 Task: Find connections with filter location Villa Consuelo with filter topic #Bitcoinwith filter profile language English with filter current company Starbucks India with filter school Panimalar Engineering College with filter industry Wood Product Manufacturing with filter service category Public Speaking with filter keywords title Graphic Designer
Action: Mouse moved to (557, 74)
Screenshot: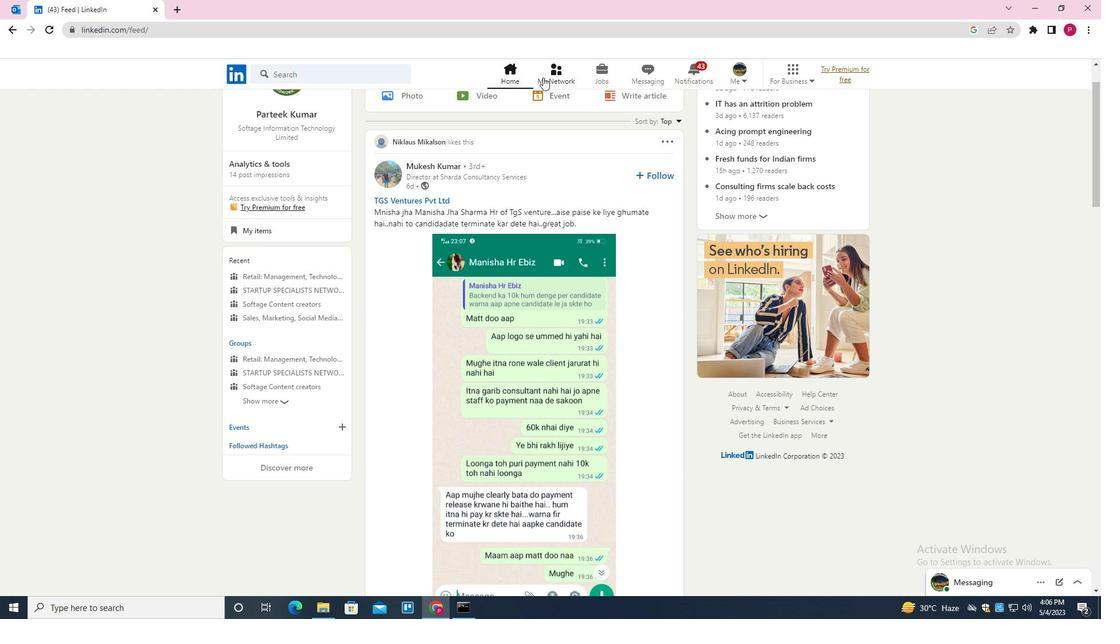 
Action: Mouse pressed left at (557, 74)
Screenshot: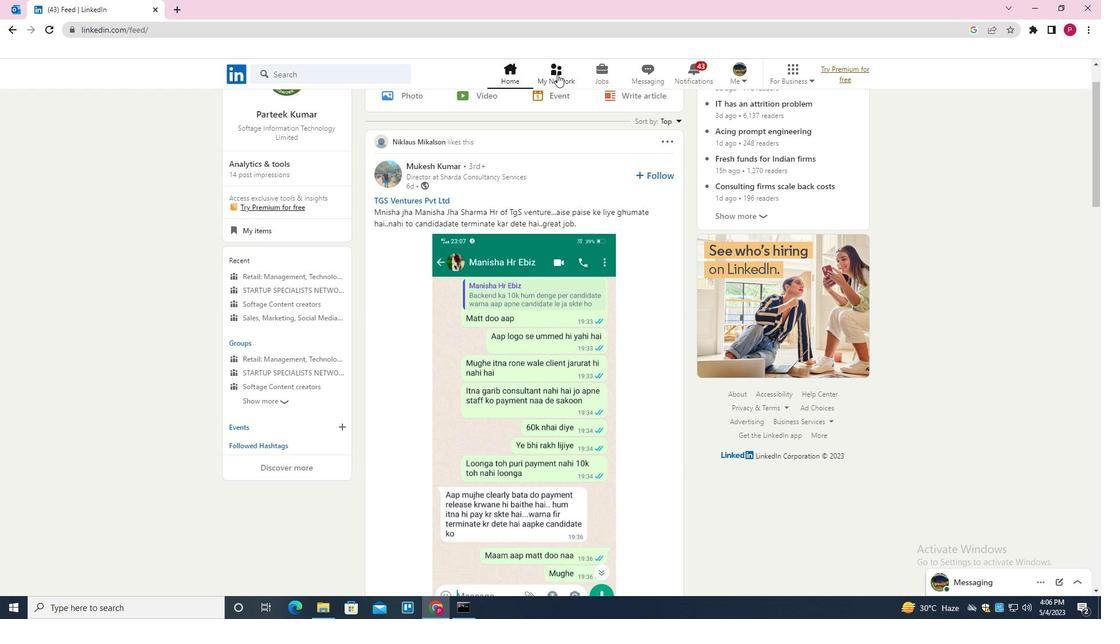 
Action: Mouse moved to (352, 141)
Screenshot: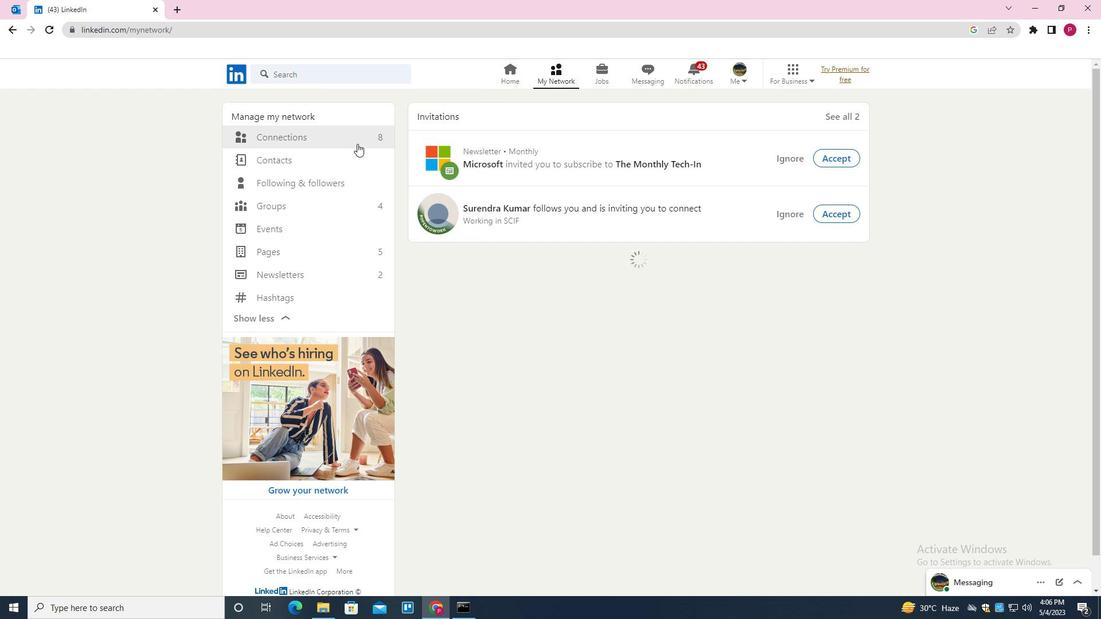 
Action: Mouse pressed left at (352, 141)
Screenshot: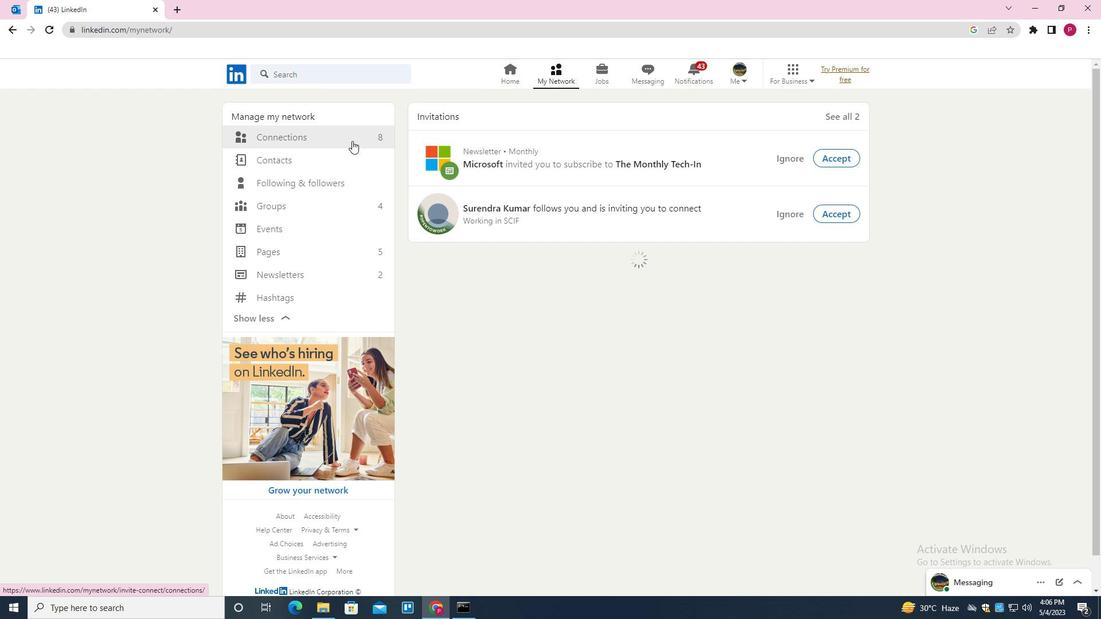 
Action: Mouse moved to (633, 135)
Screenshot: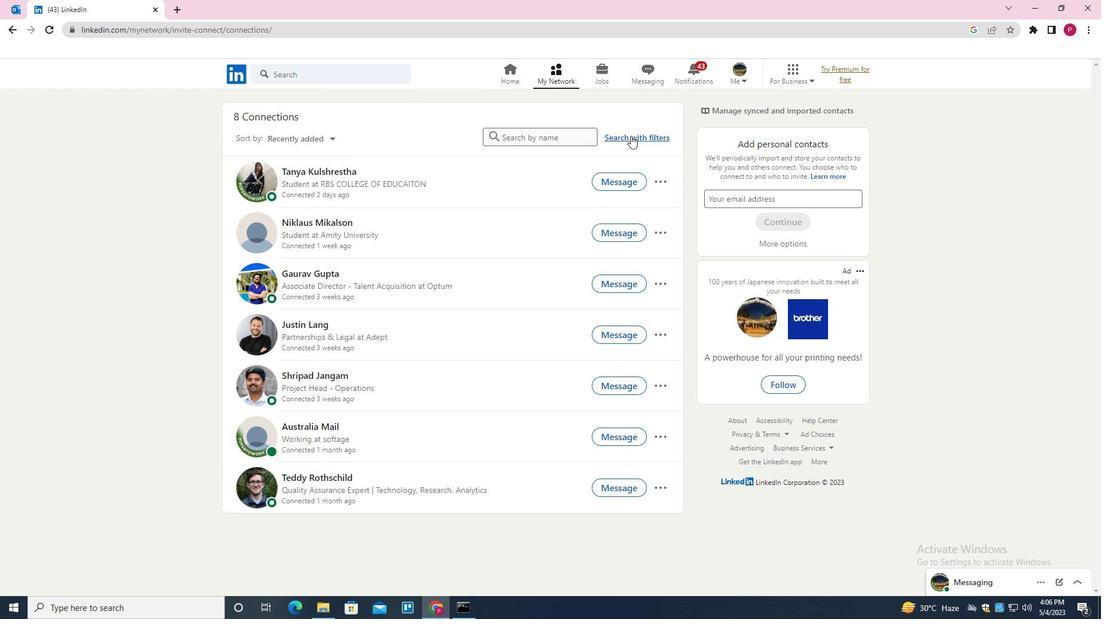 
Action: Mouse pressed left at (633, 135)
Screenshot: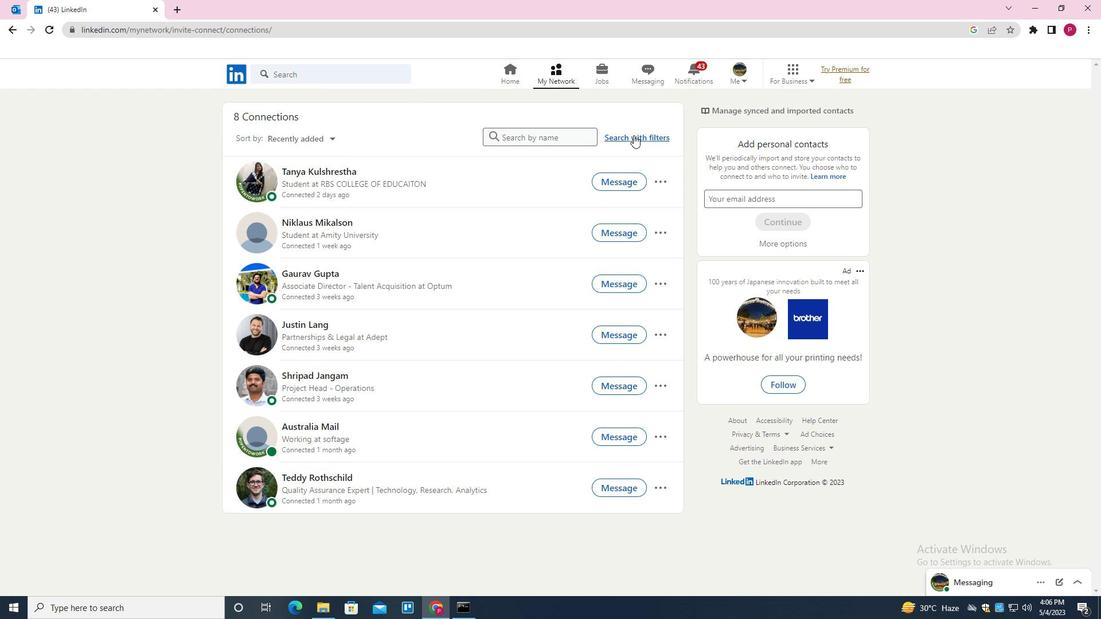 
Action: Mouse moved to (584, 106)
Screenshot: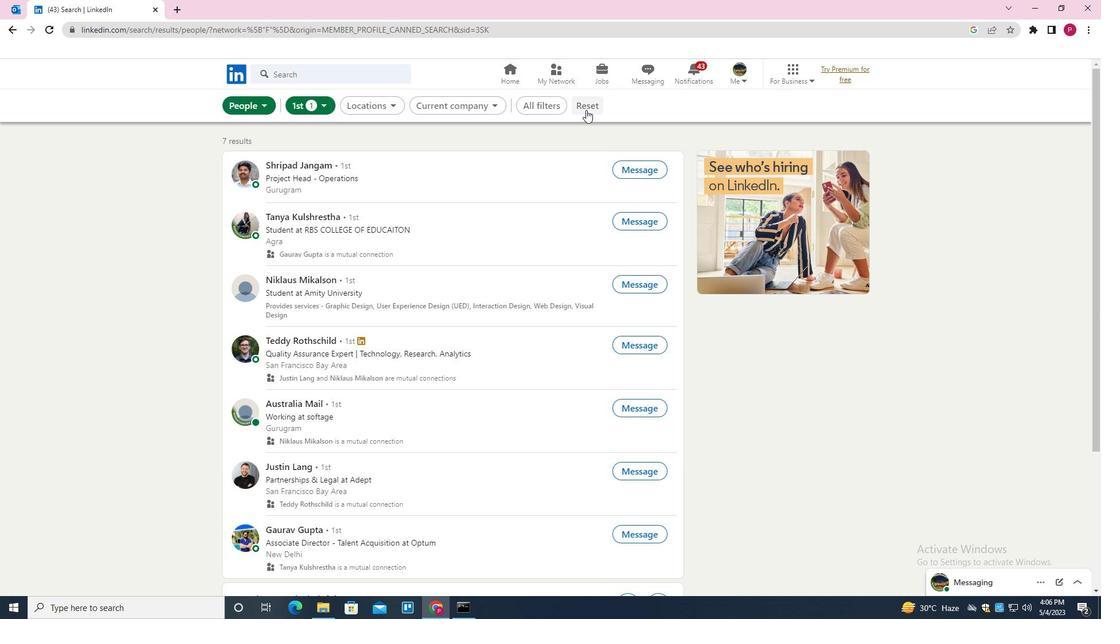 
Action: Mouse pressed left at (584, 106)
Screenshot: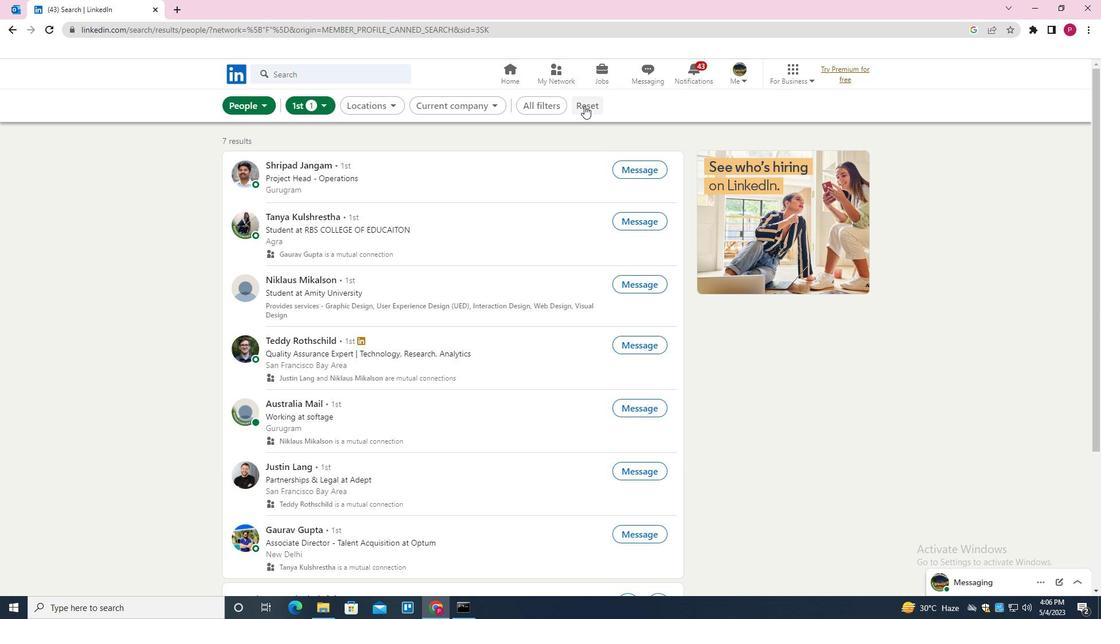
Action: Mouse moved to (576, 106)
Screenshot: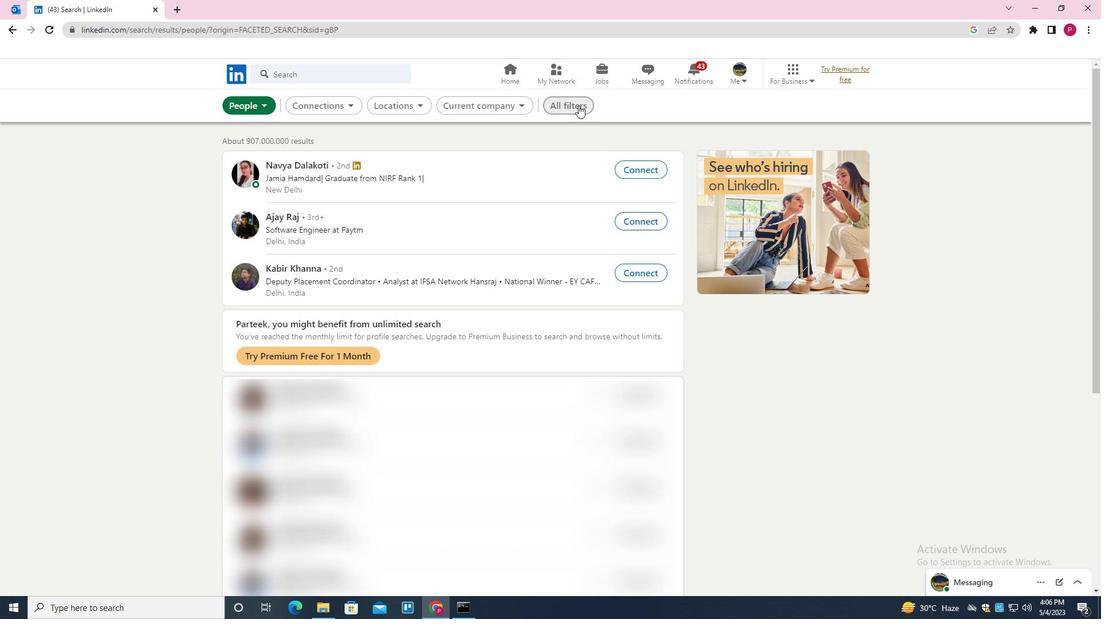 
Action: Mouse pressed left at (576, 106)
Screenshot: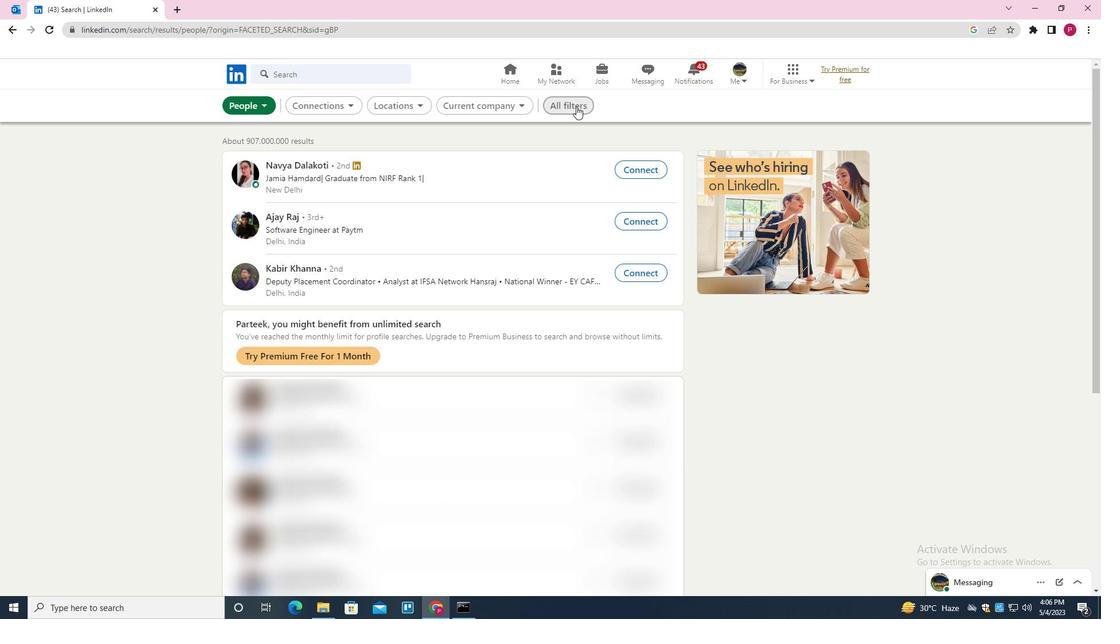 
Action: Mouse moved to (926, 223)
Screenshot: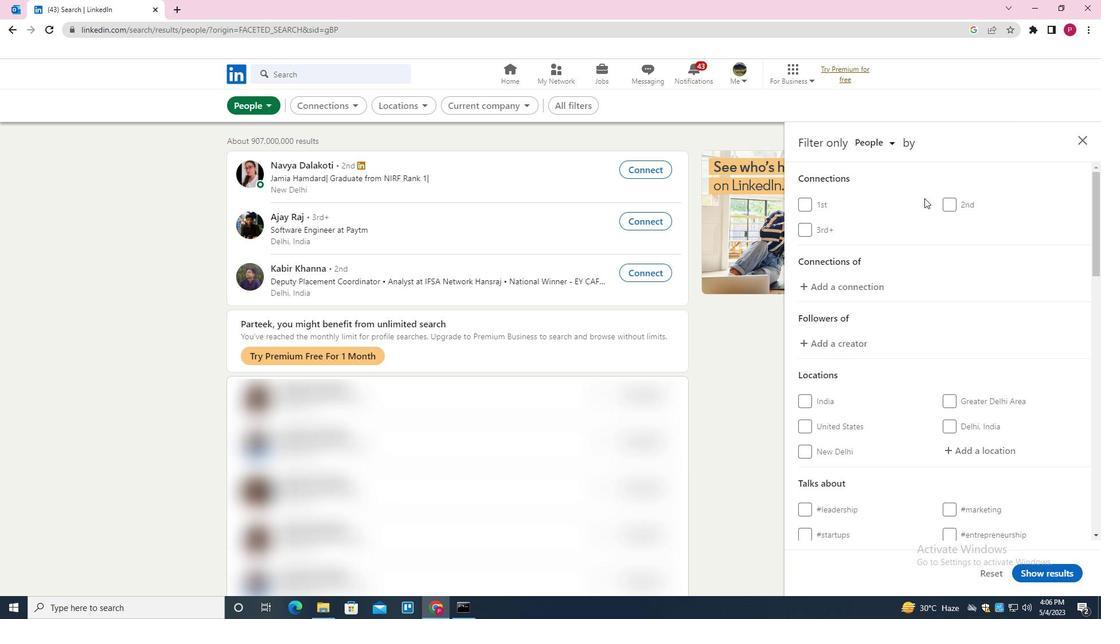 
Action: Mouse scrolled (926, 223) with delta (0, 0)
Screenshot: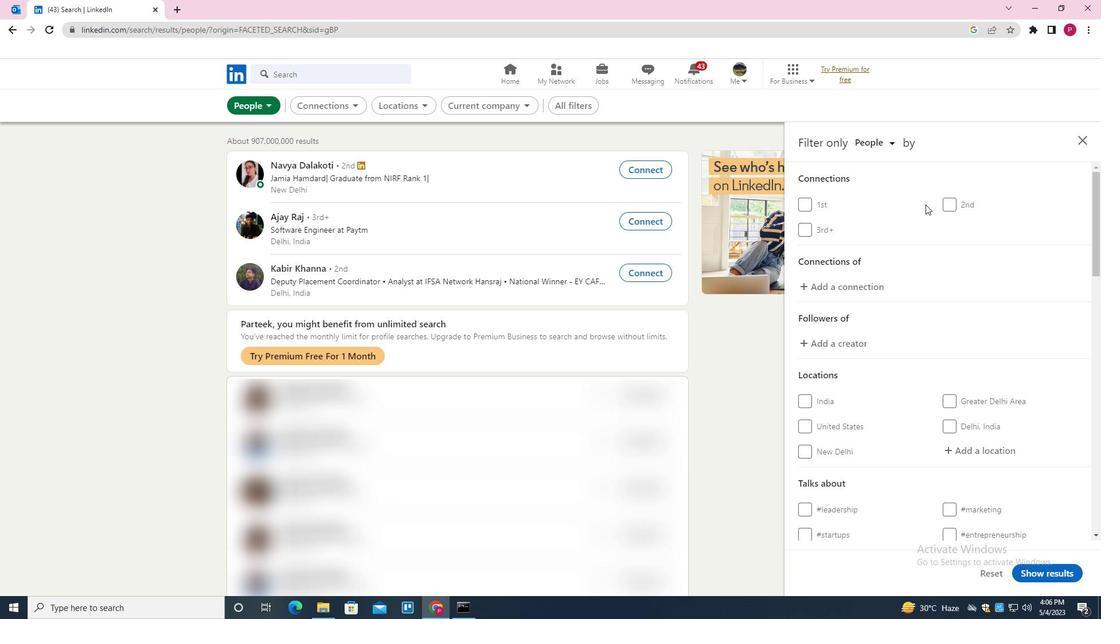 
Action: Mouse moved to (927, 243)
Screenshot: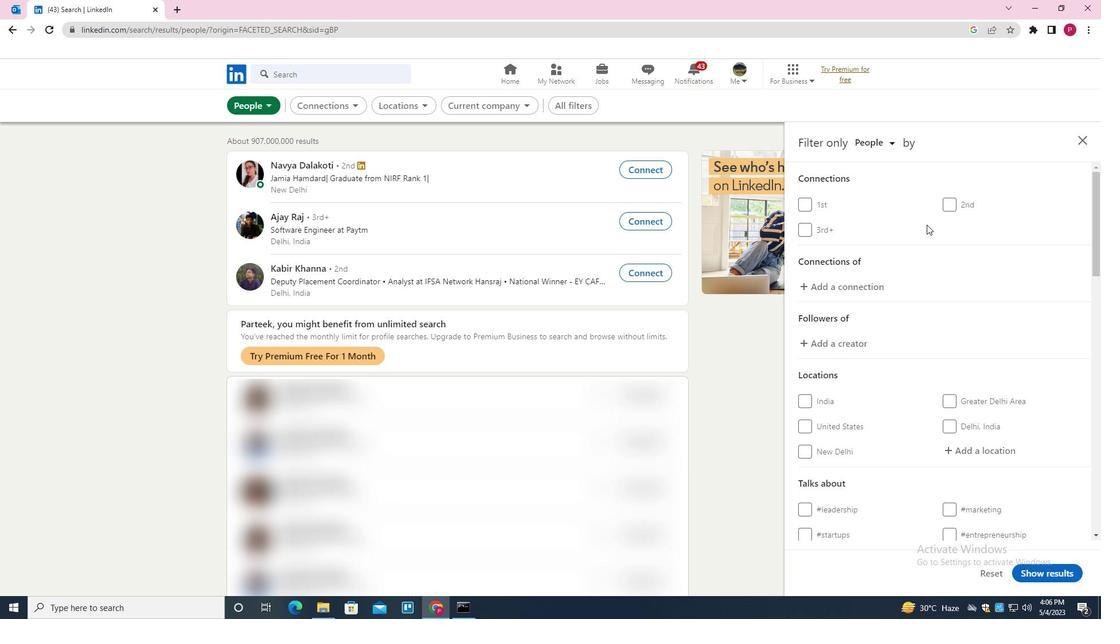 
Action: Mouse scrolled (927, 242) with delta (0, 0)
Screenshot: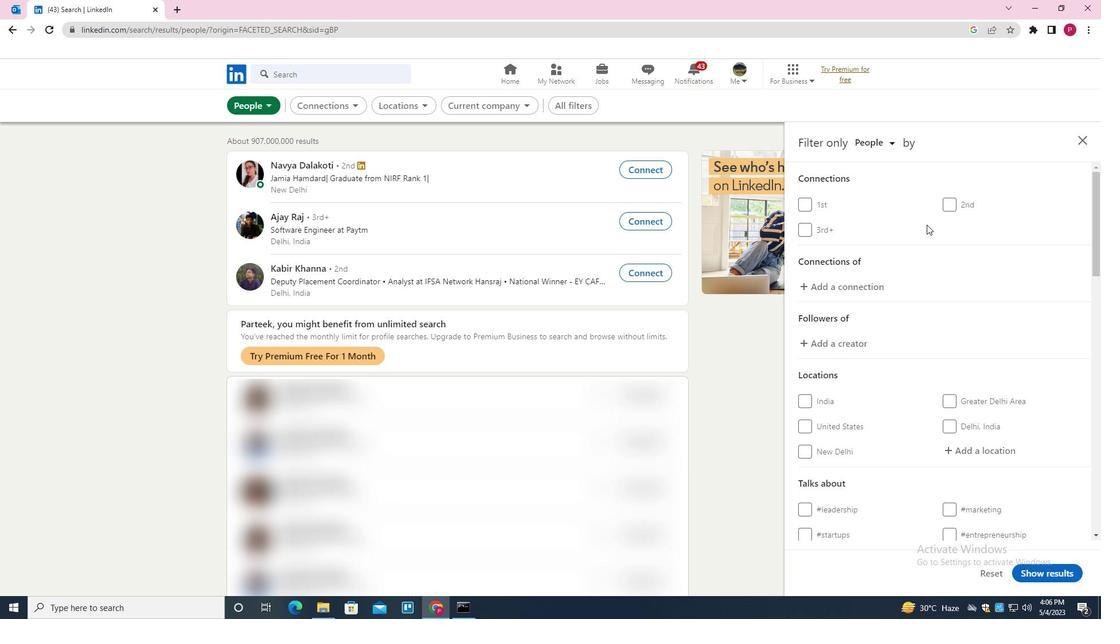 
Action: Mouse moved to (915, 287)
Screenshot: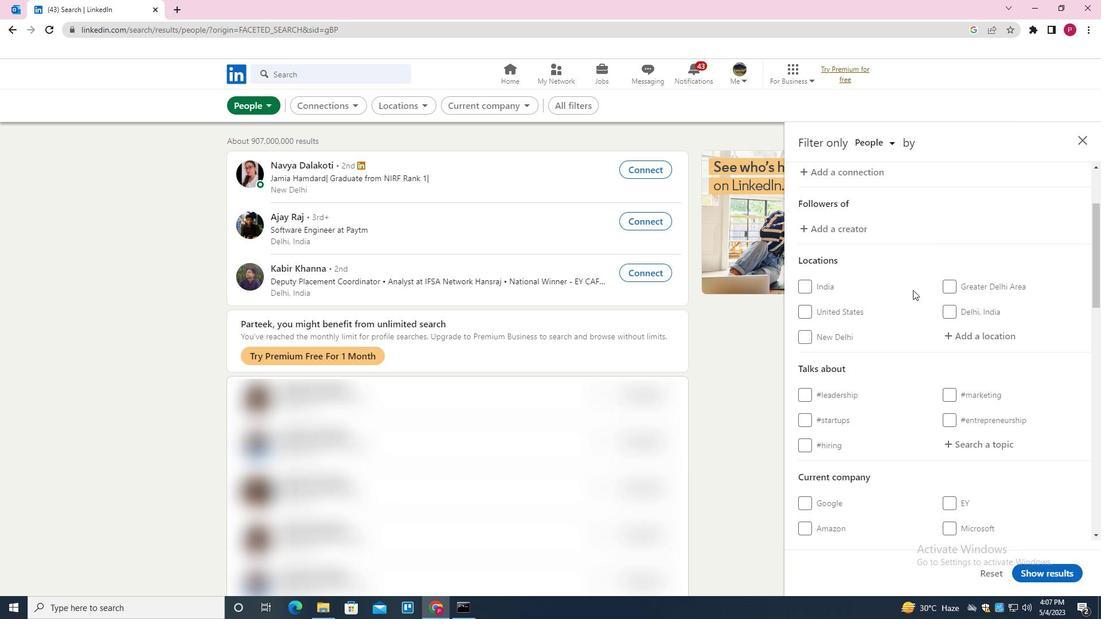 
Action: Mouse scrolled (915, 286) with delta (0, 0)
Screenshot: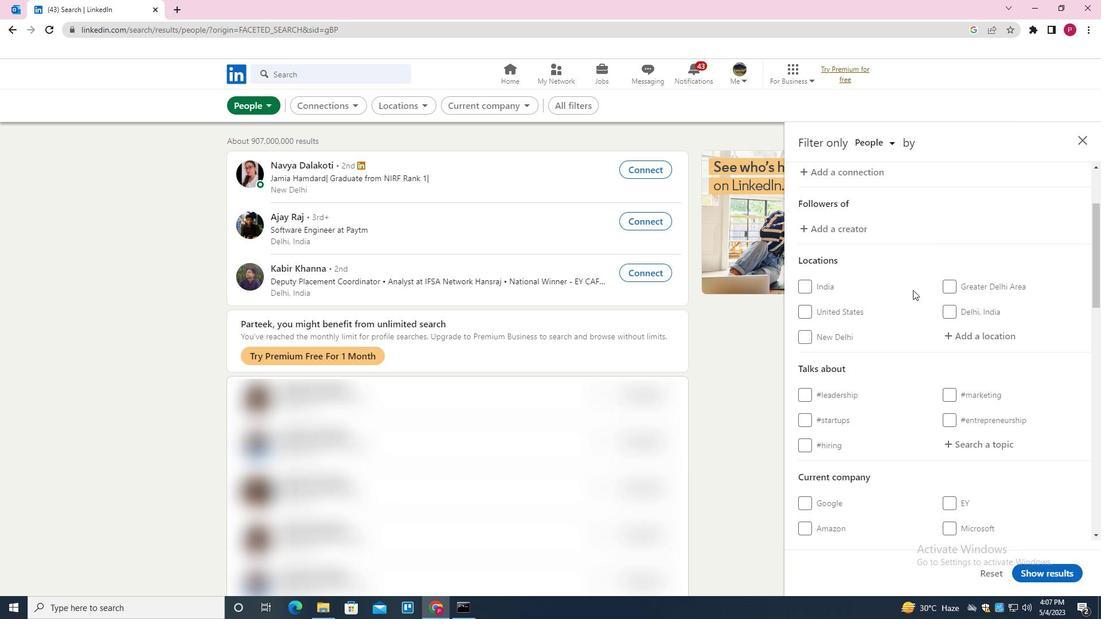 
Action: Mouse moved to (927, 290)
Screenshot: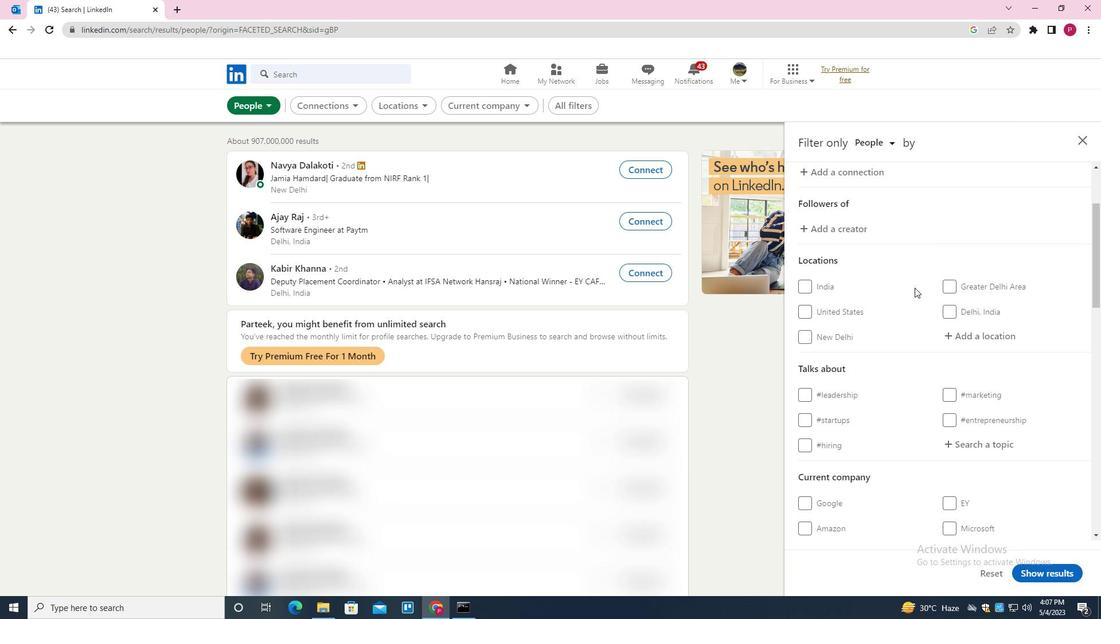 
Action: Mouse scrolled (927, 289) with delta (0, 0)
Screenshot: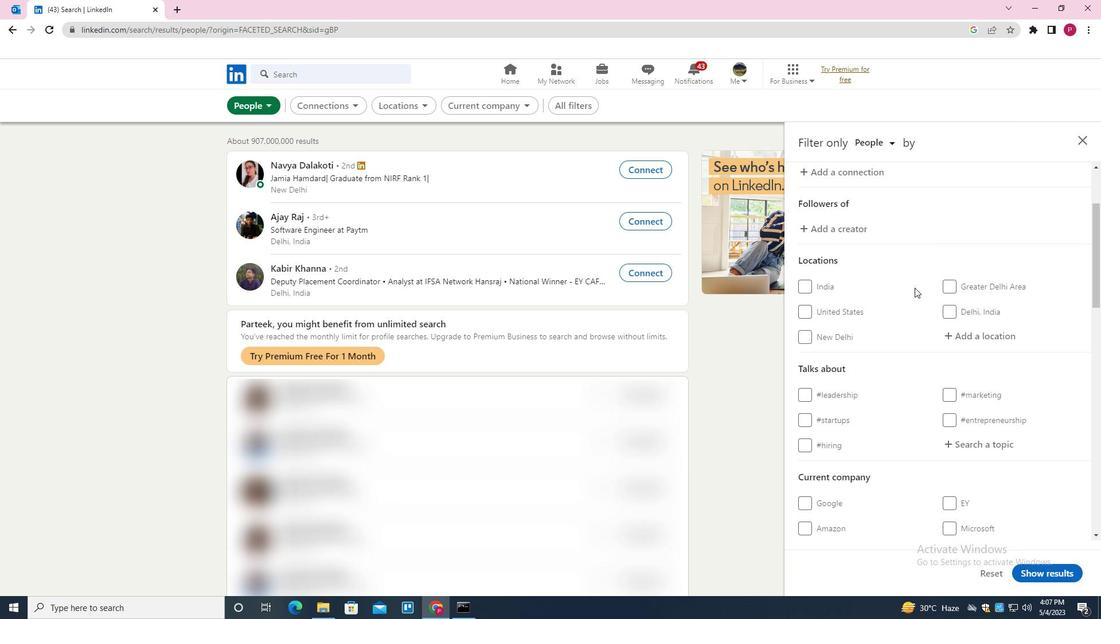 
Action: Mouse moved to (985, 221)
Screenshot: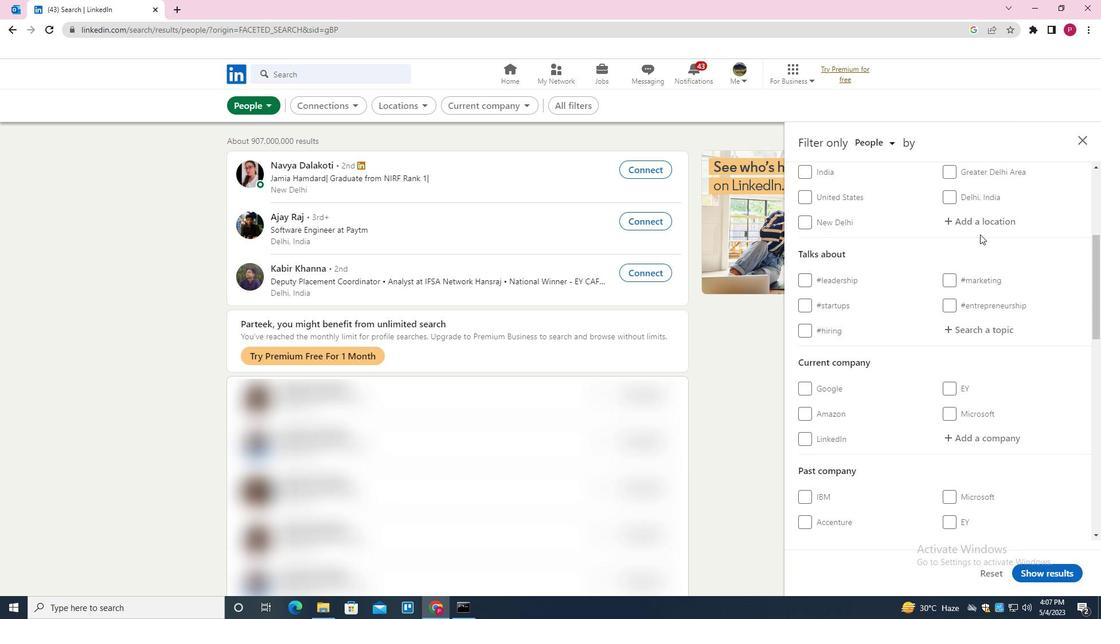 
Action: Mouse pressed left at (985, 221)
Screenshot: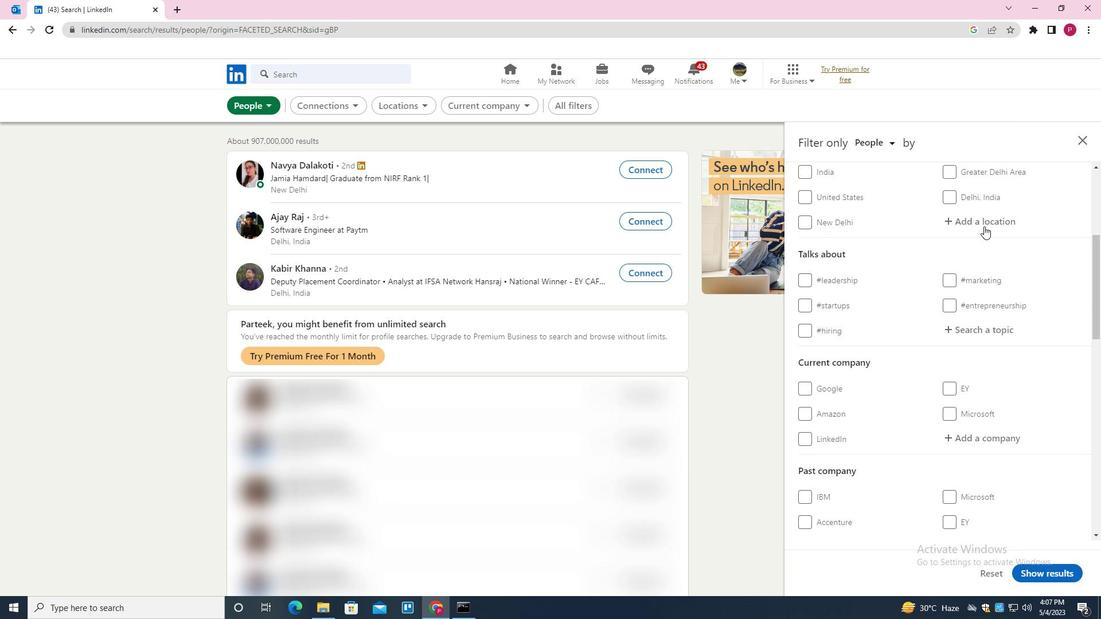 
Action: Key pressed <Key.shift><Key.shift><Key.shift><Key.shift>VILLA<Key.space><Key.shift>CONSUELO
Screenshot: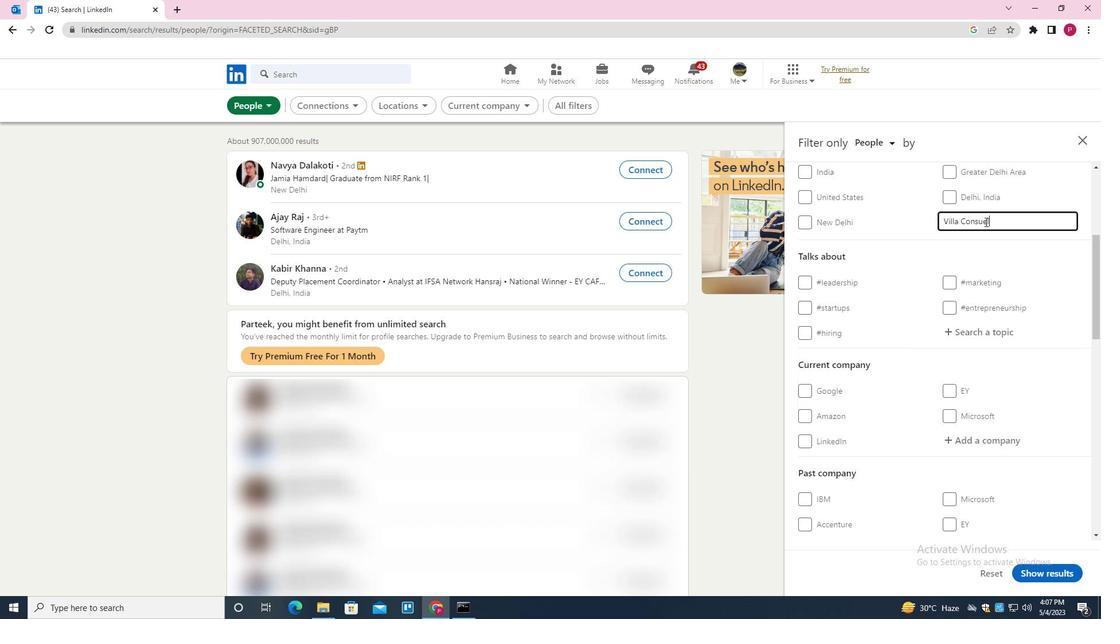 
Action: Mouse moved to (956, 243)
Screenshot: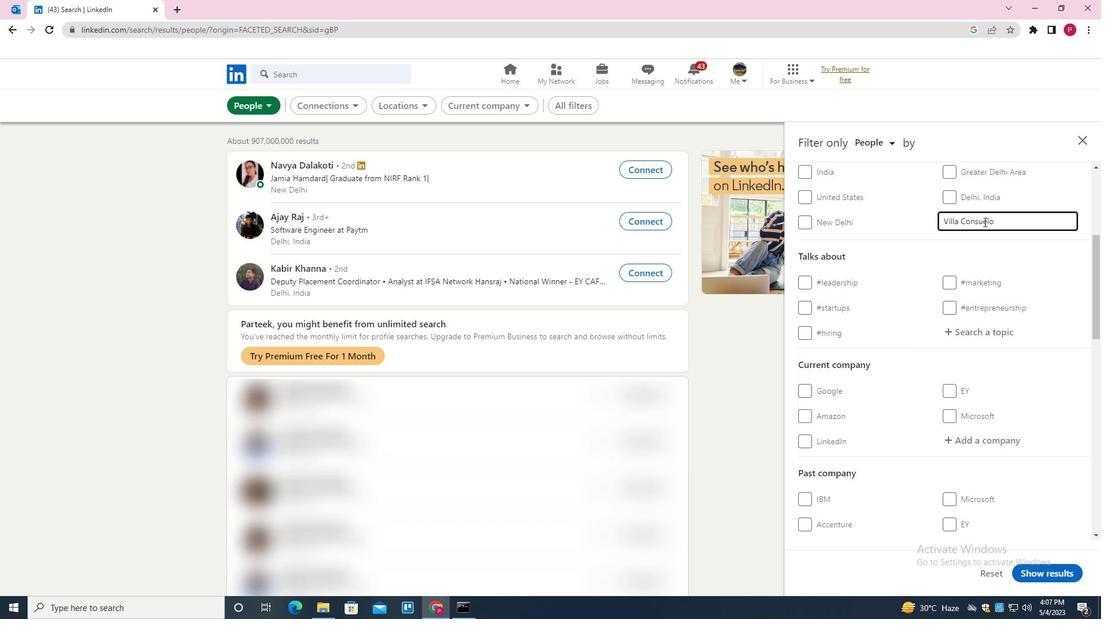 
Action: Mouse scrolled (956, 243) with delta (0, 0)
Screenshot: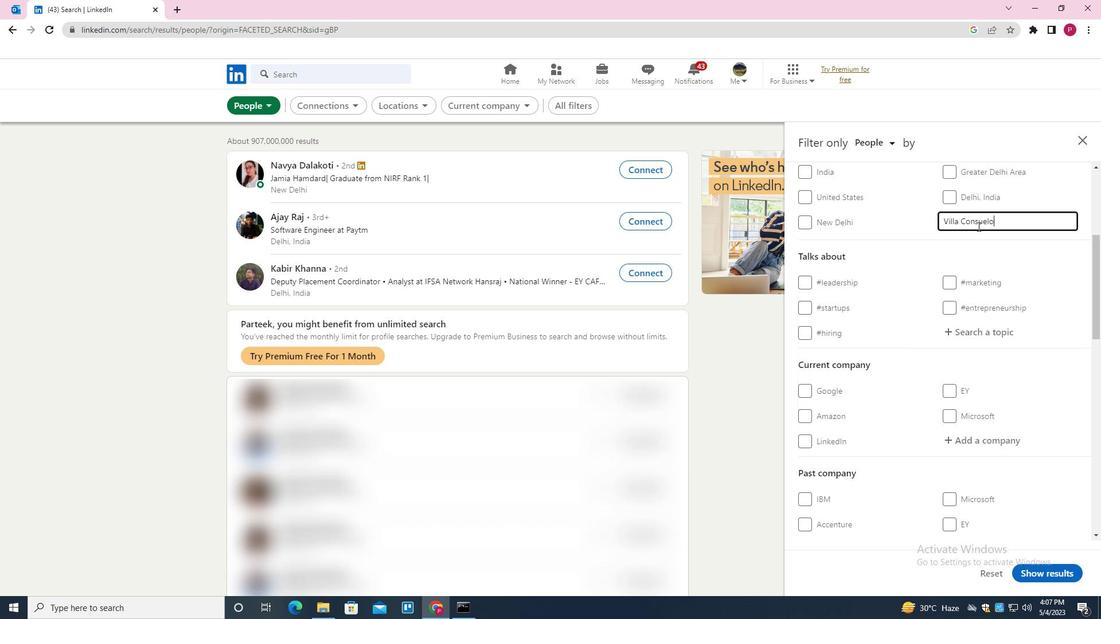 
Action: Mouse moved to (958, 272)
Screenshot: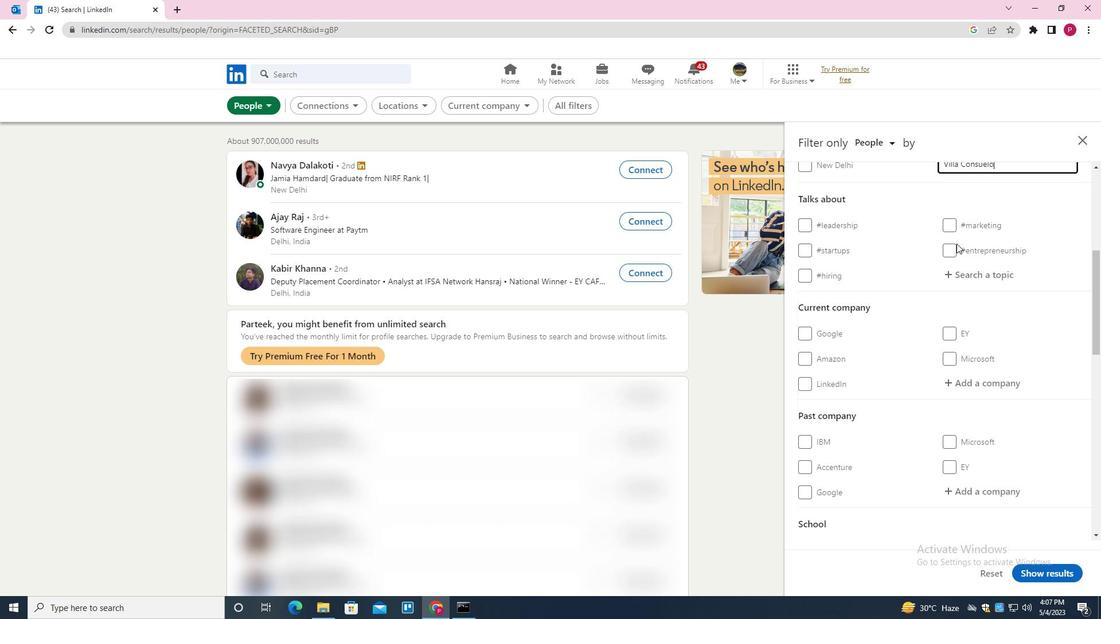 
Action: Mouse pressed left at (958, 272)
Screenshot: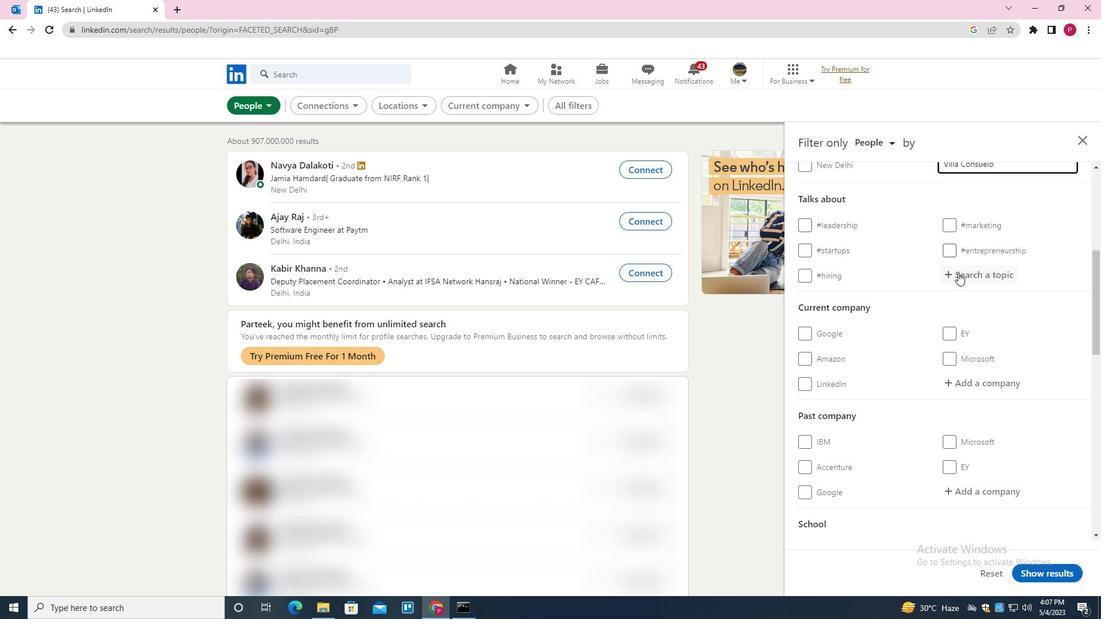 
Action: Mouse moved to (922, 299)
Screenshot: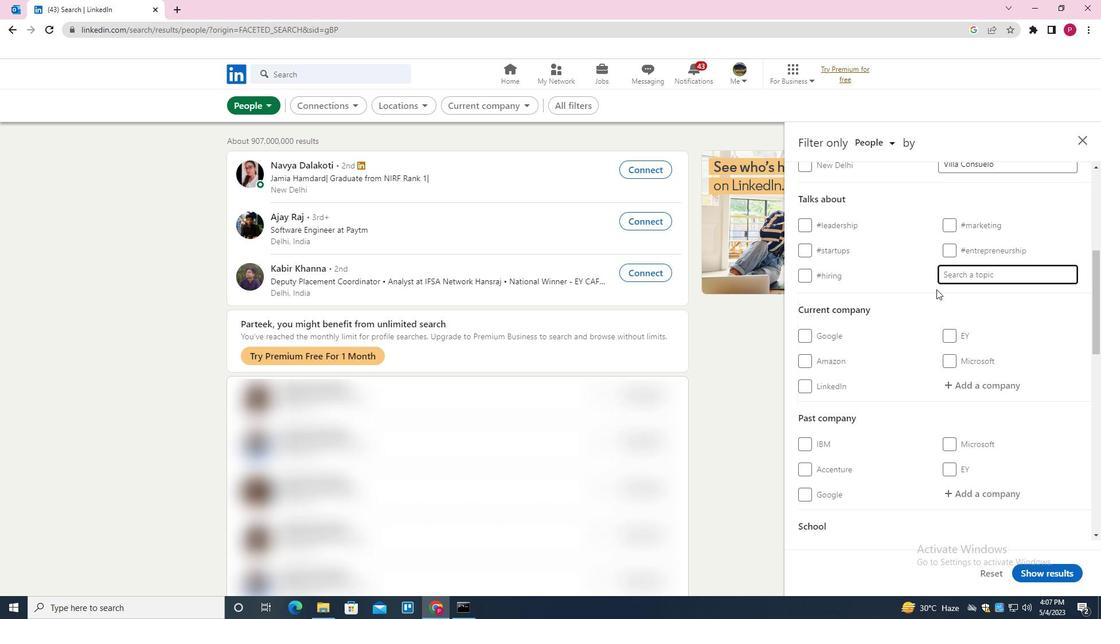 
Action: Mouse scrolled (922, 298) with delta (0, 0)
Screenshot: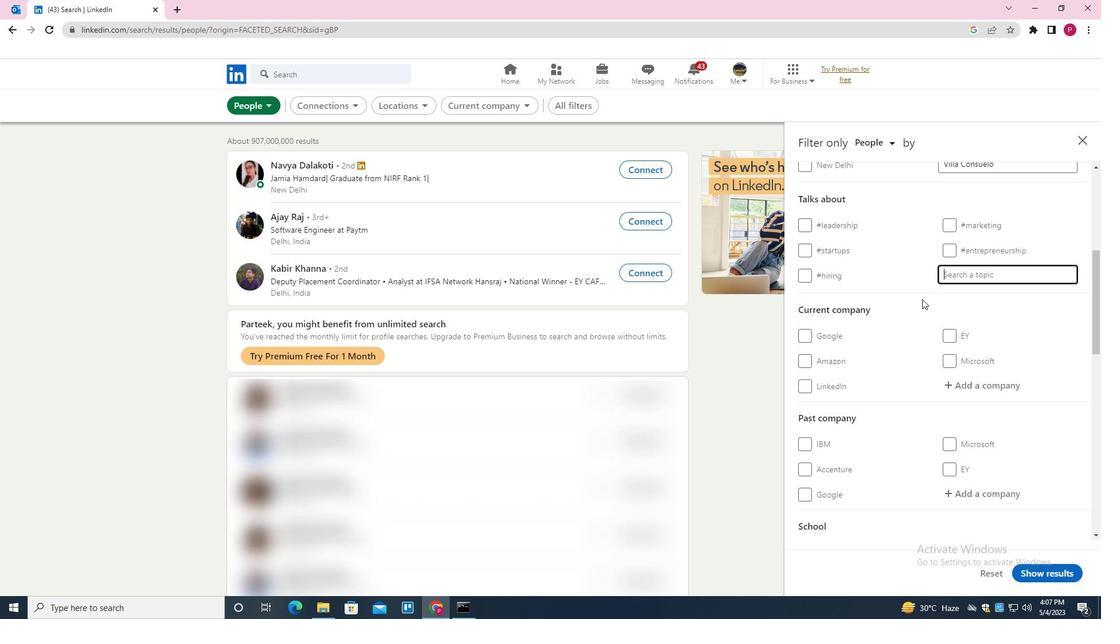
Action: Key pressed <Key.shift>BITCOIN<Key.down><Key.enter>
Screenshot: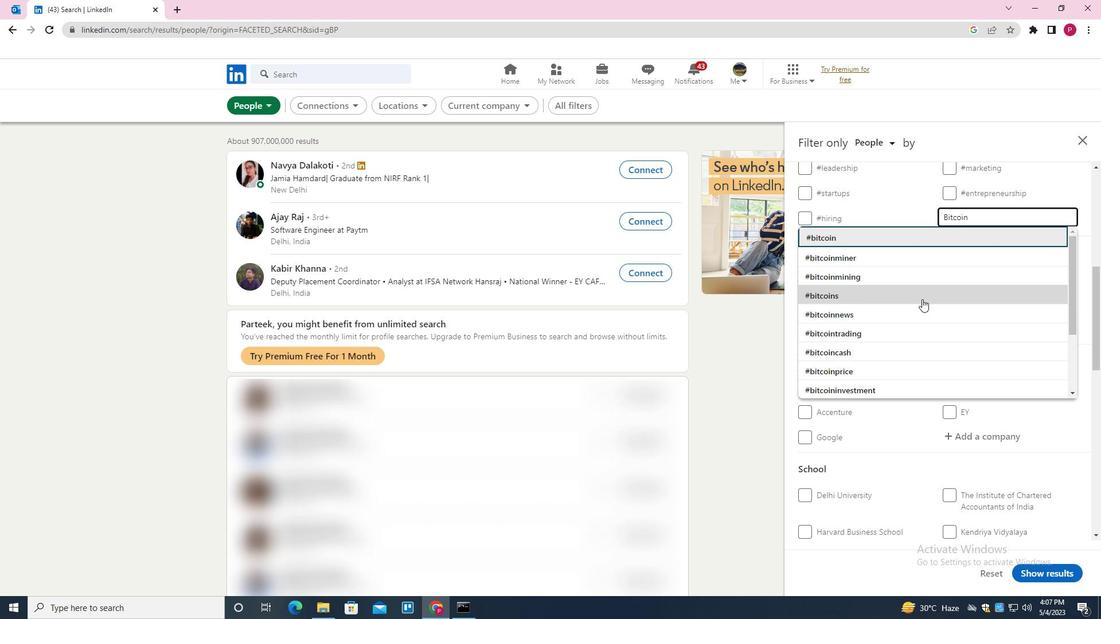 
Action: Mouse moved to (921, 297)
Screenshot: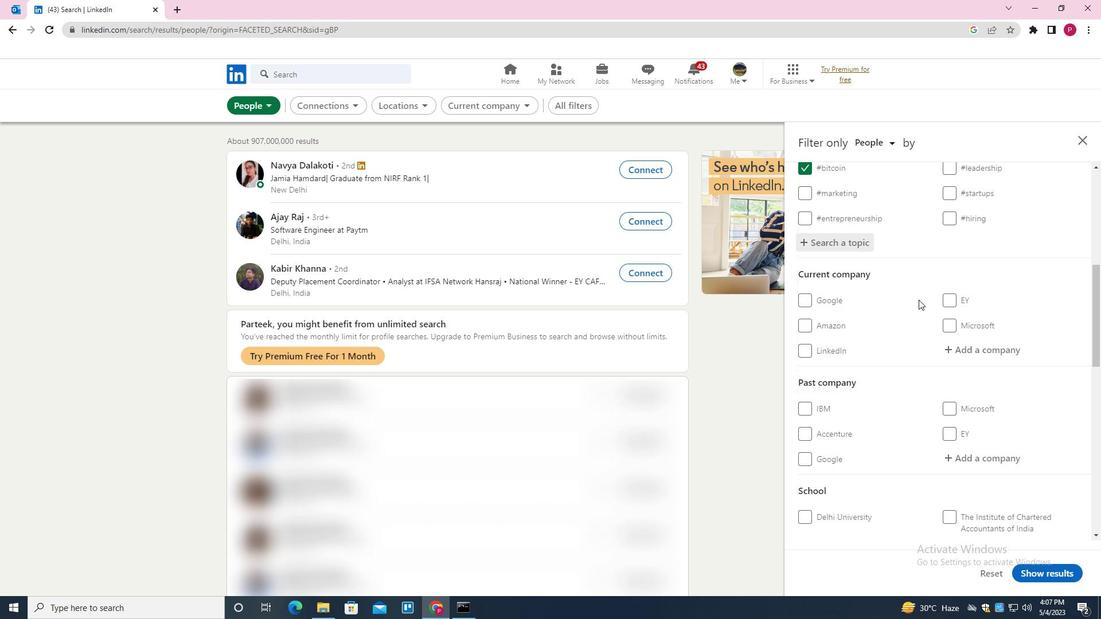 
Action: Mouse scrolled (921, 297) with delta (0, 0)
Screenshot: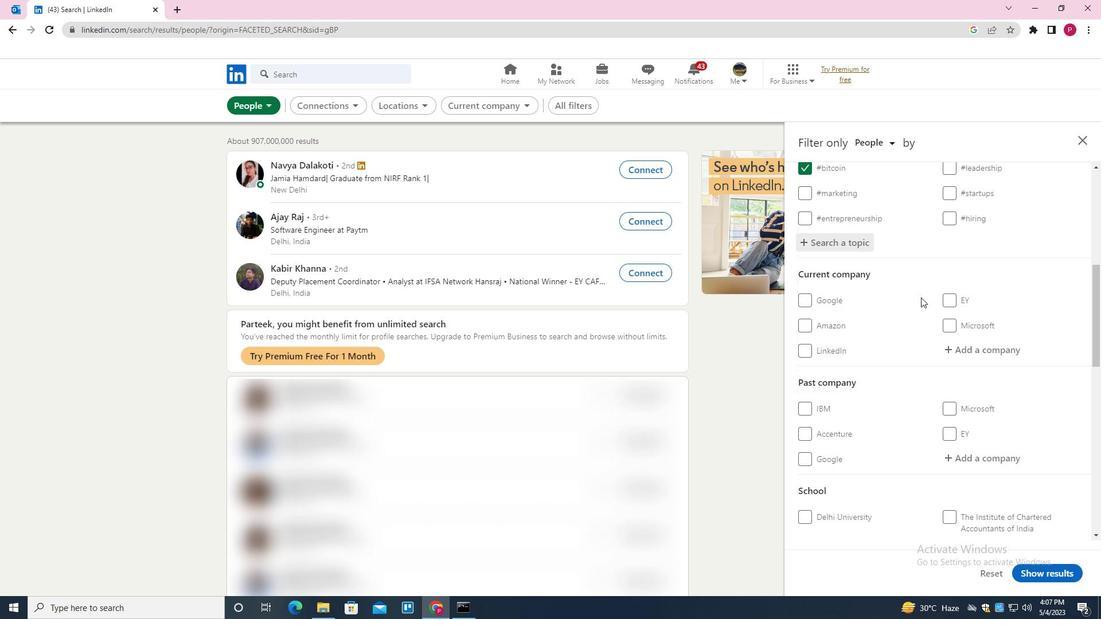 
Action: Mouse scrolled (921, 297) with delta (0, 0)
Screenshot: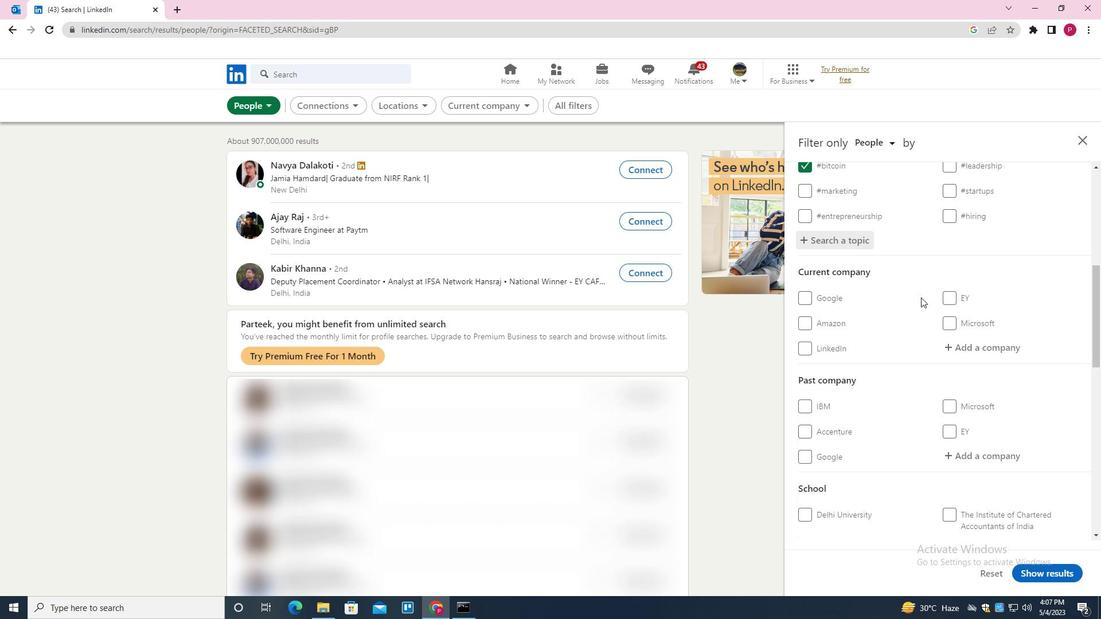 
Action: Mouse scrolled (921, 297) with delta (0, 0)
Screenshot: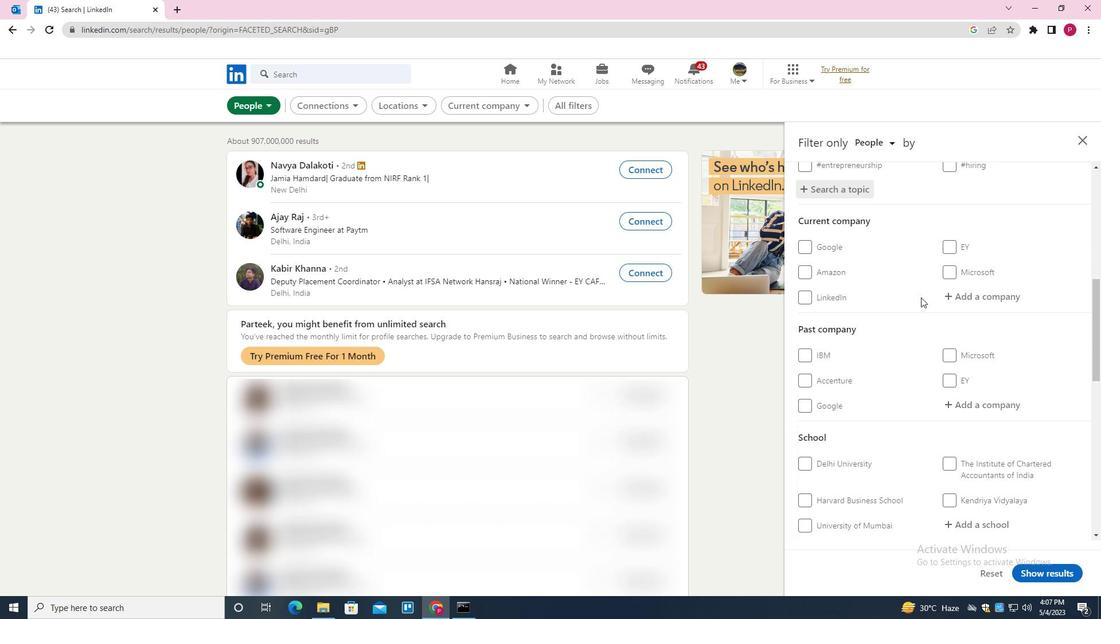 
Action: Mouse scrolled (921, 297) with delta (0, 0)
Screenshot: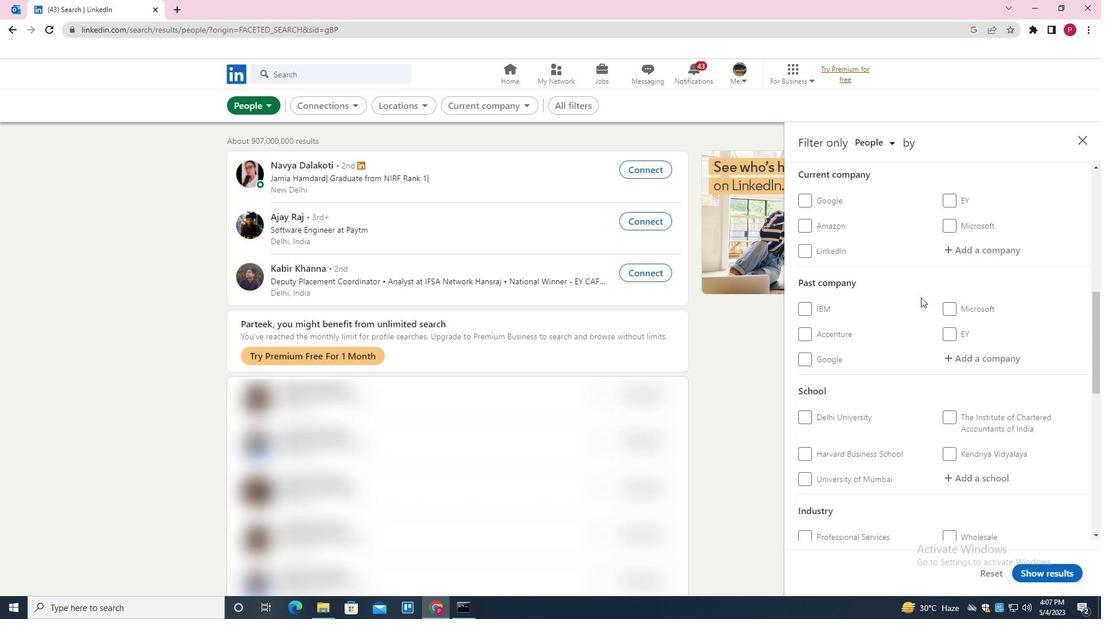 
Action: Mouse moved to (1035, 468)
Screenshot: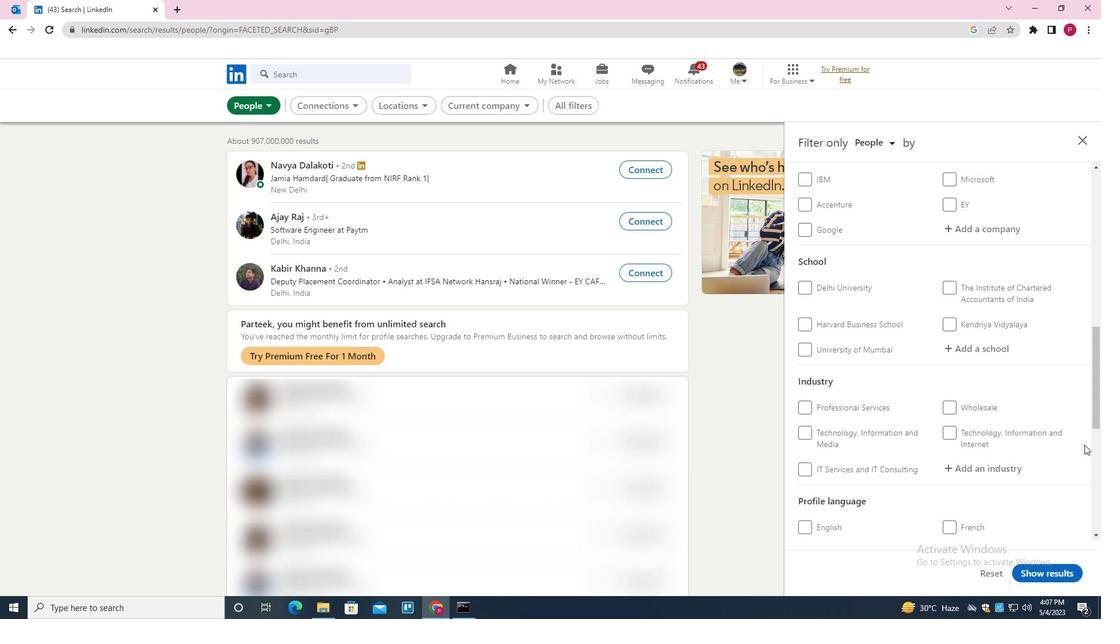
Action: Mouse scrolled (1035, 467) with delta (0, 0)
Screenshot: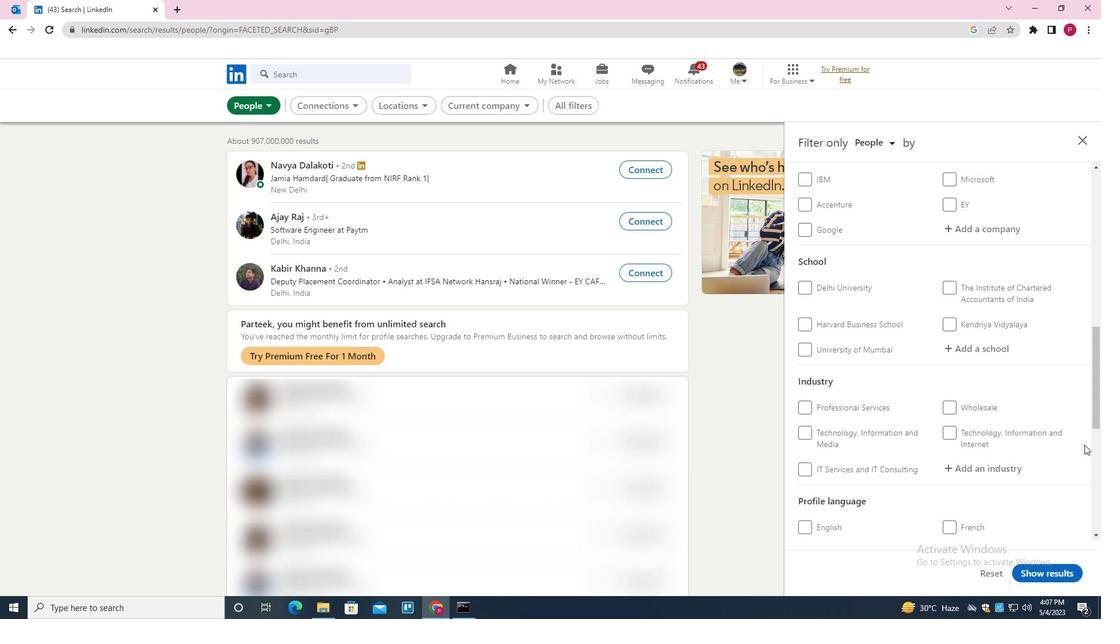 
Action: Mouse moved to (987, 470)
Screenshot: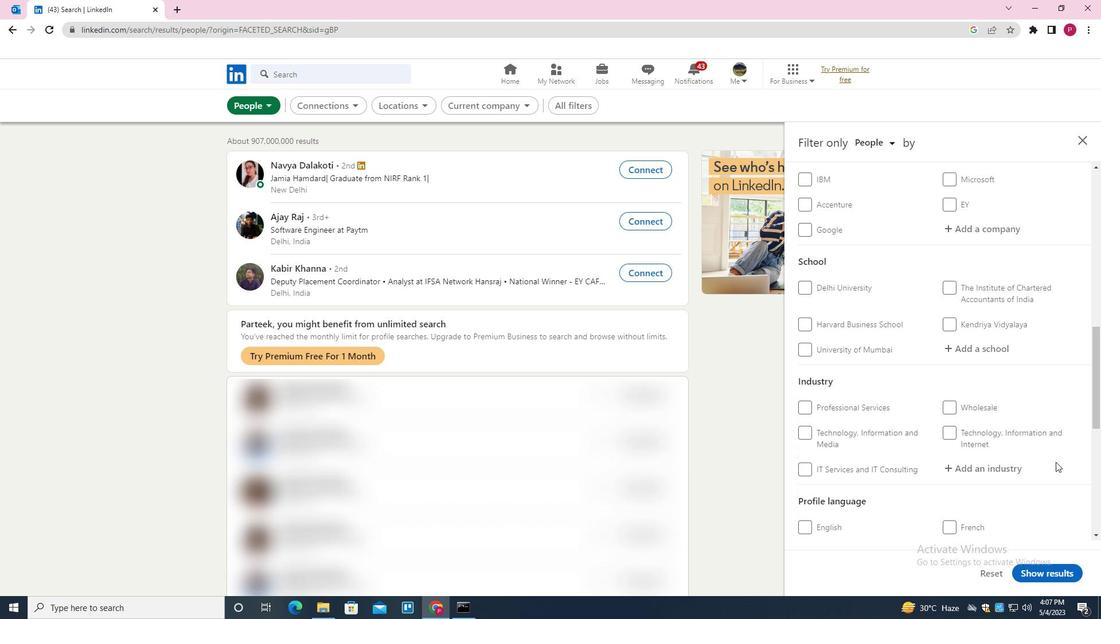 
Action: Mouse scrolled (987, 470) with delta (0, 0)
Screenshot: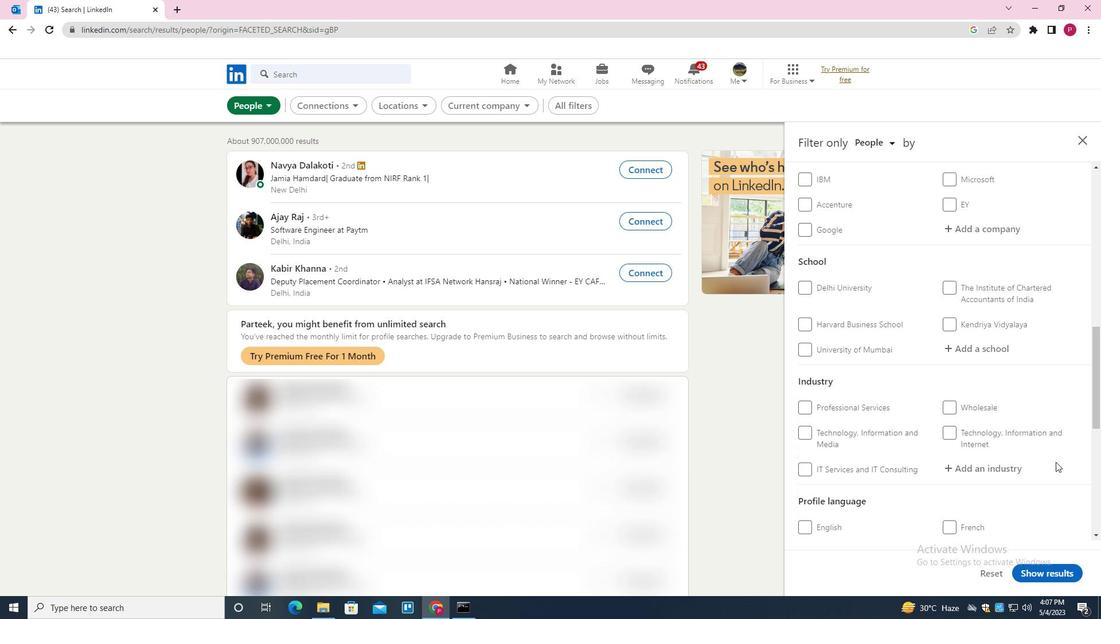 
Action: Mouse moved to (980, 469)
Screenshot: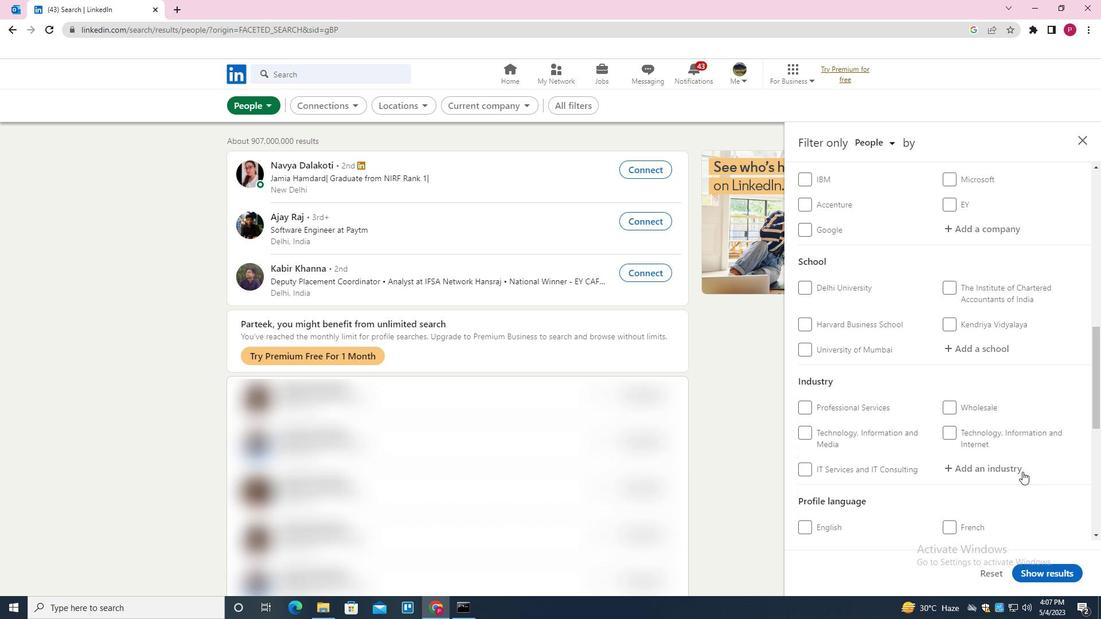 
Action: Mouse scrolled (980, 469) with delta (0, 0)
Screenshot: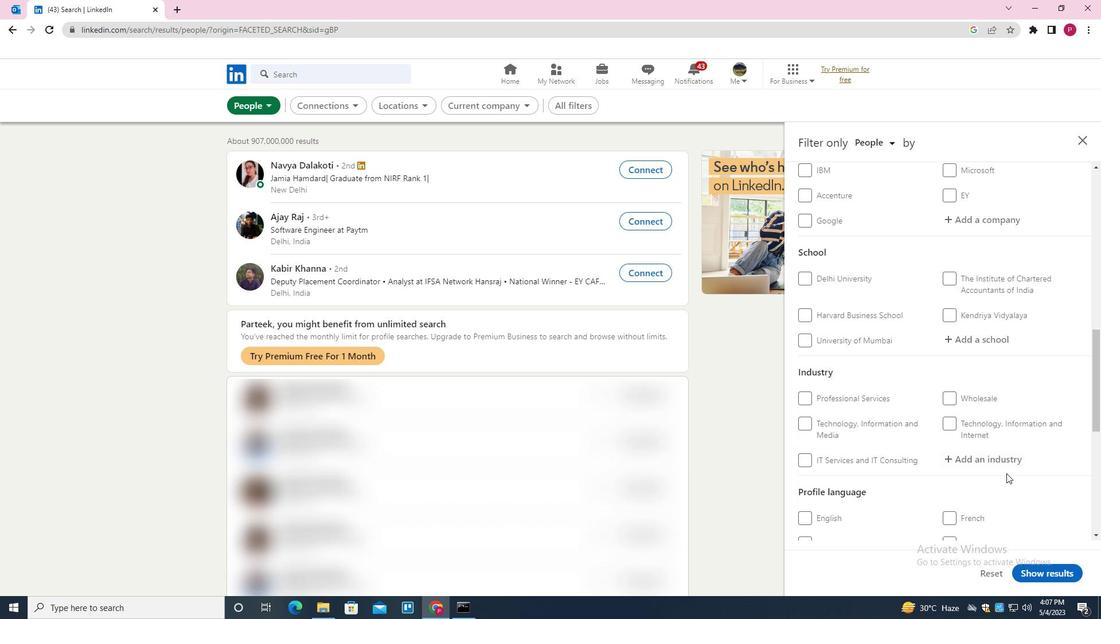 
Action: Mouse moved to (984, 466)
Screenshot: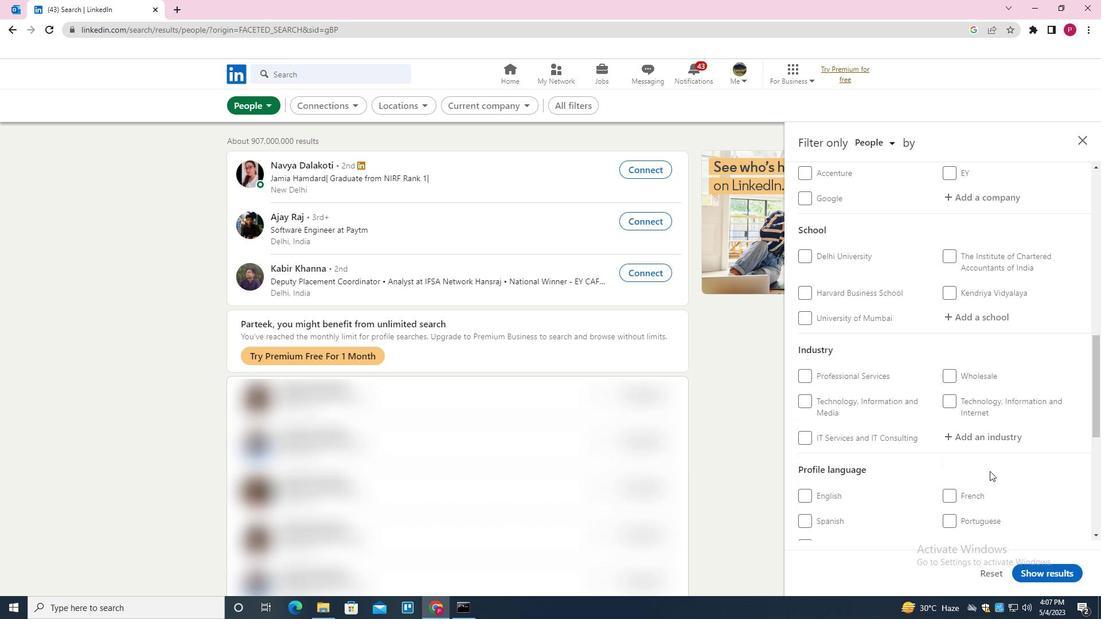 
Action: Mouse scrolled (984, 466) with delta (0, 0)
Screenshot: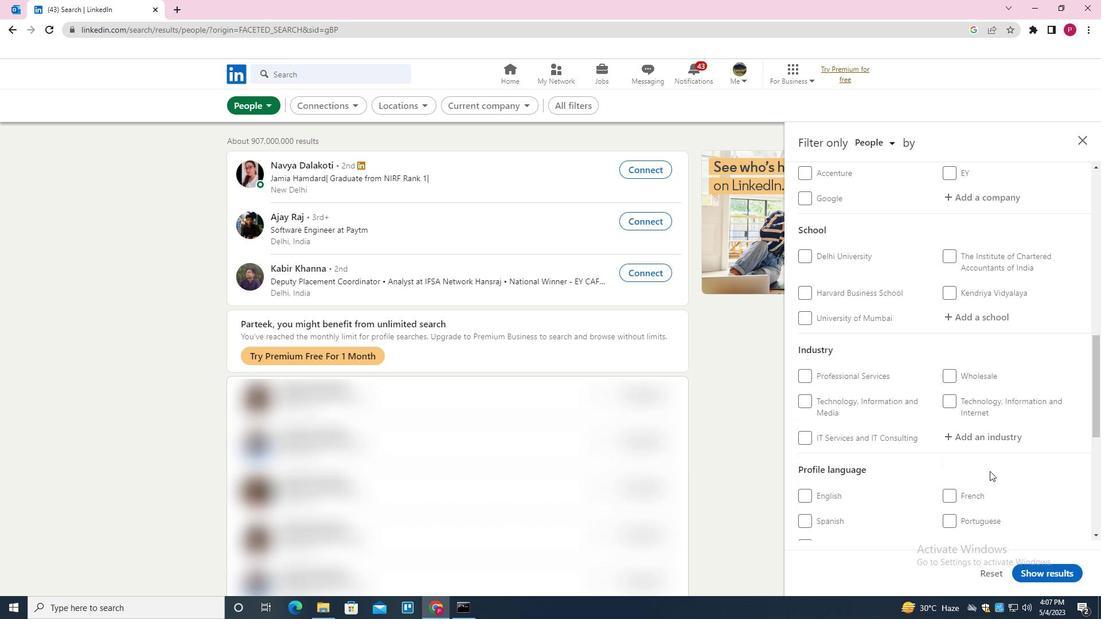 
Action: Mouse moved to (833, 298)
Screenshot: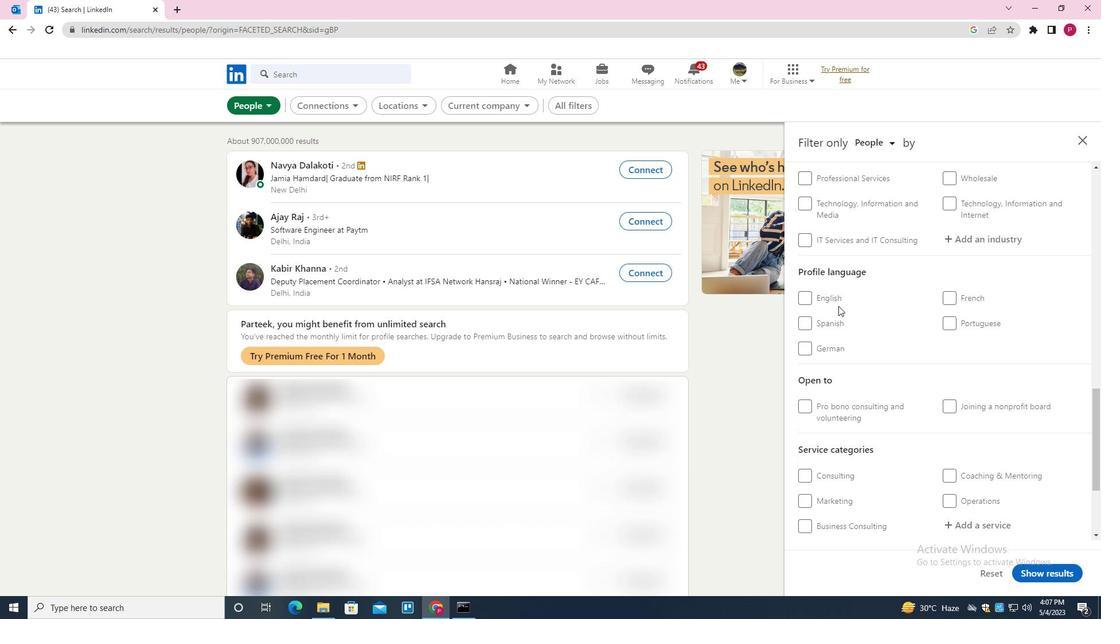 
Action: Mouse pressed left at (833, 298)
Screenshot: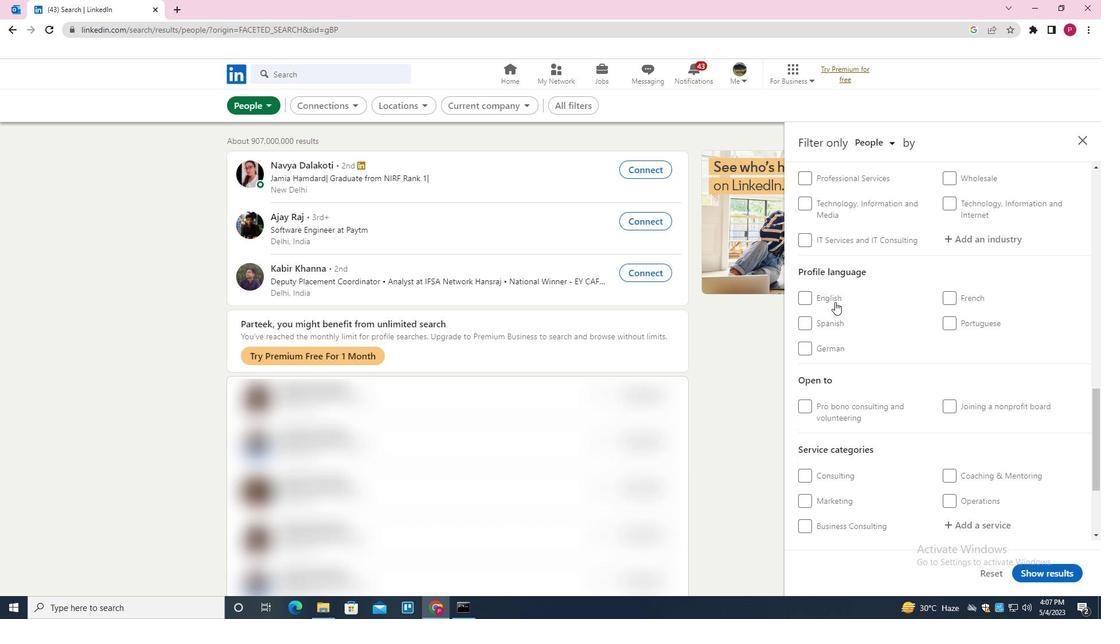 
Action: Mouse moved to (914, 335)
Screenshot: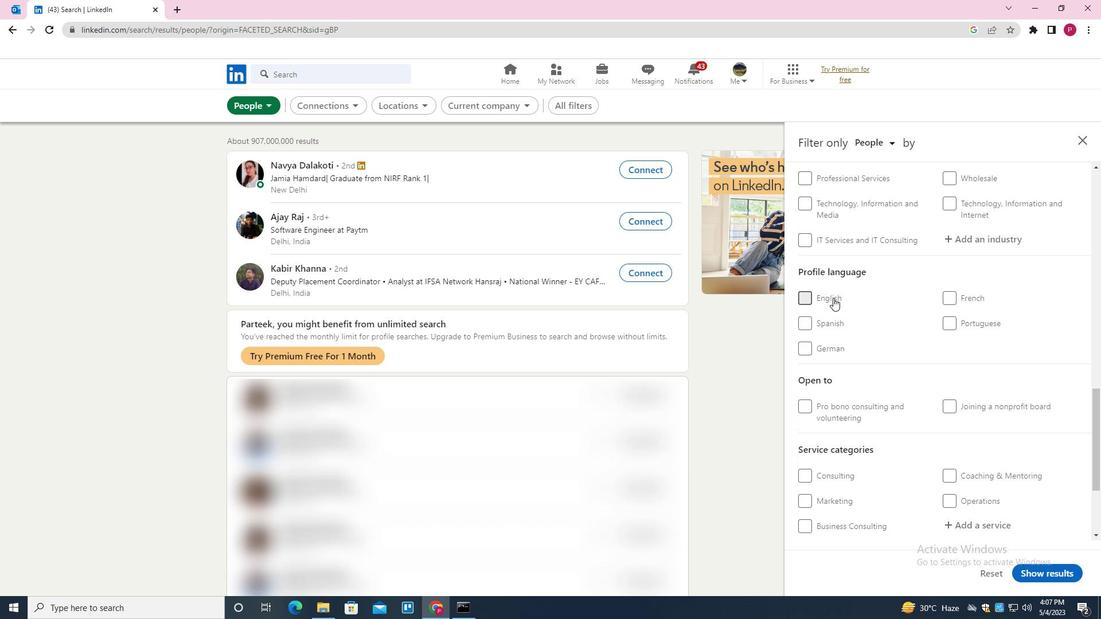 
Action: Mouse scrolled (914, 336) with delta (0, 0)
Screenshot: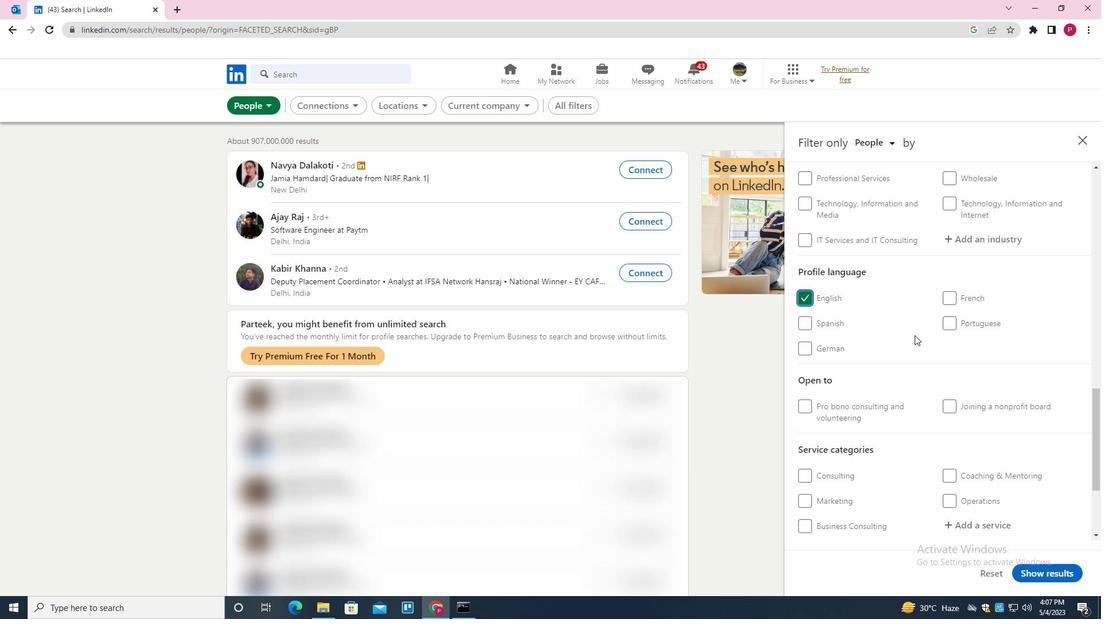 
Action: Mouse scrolled (914, 336) with delta (0, 0)
Screenshot: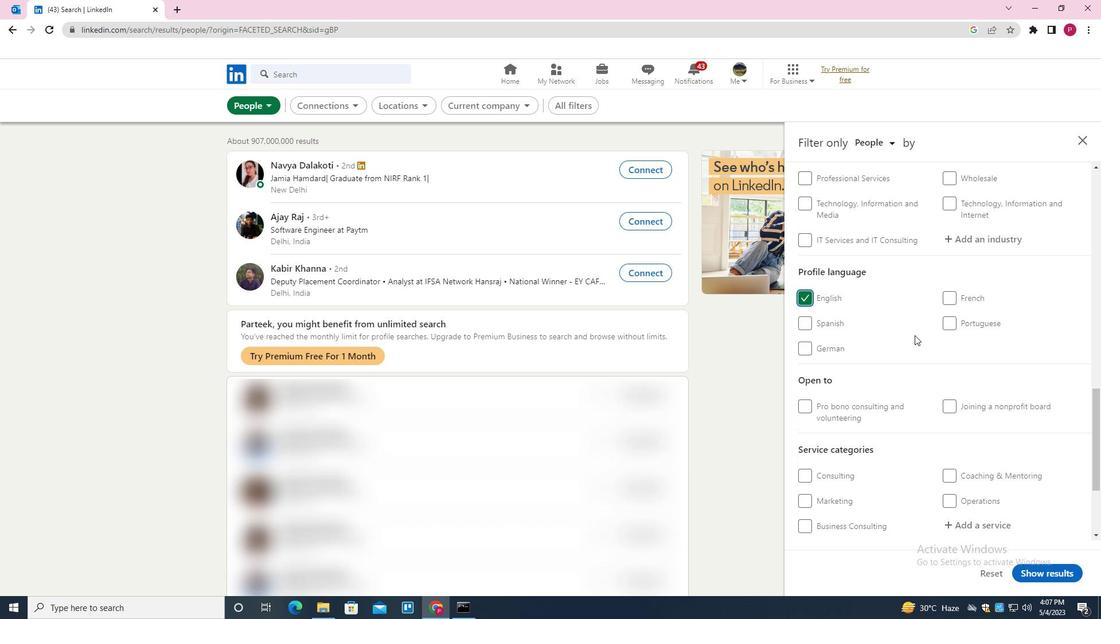 
Action: Mouse scrolled (914, 336) with delta (0, 0)
Screenshot: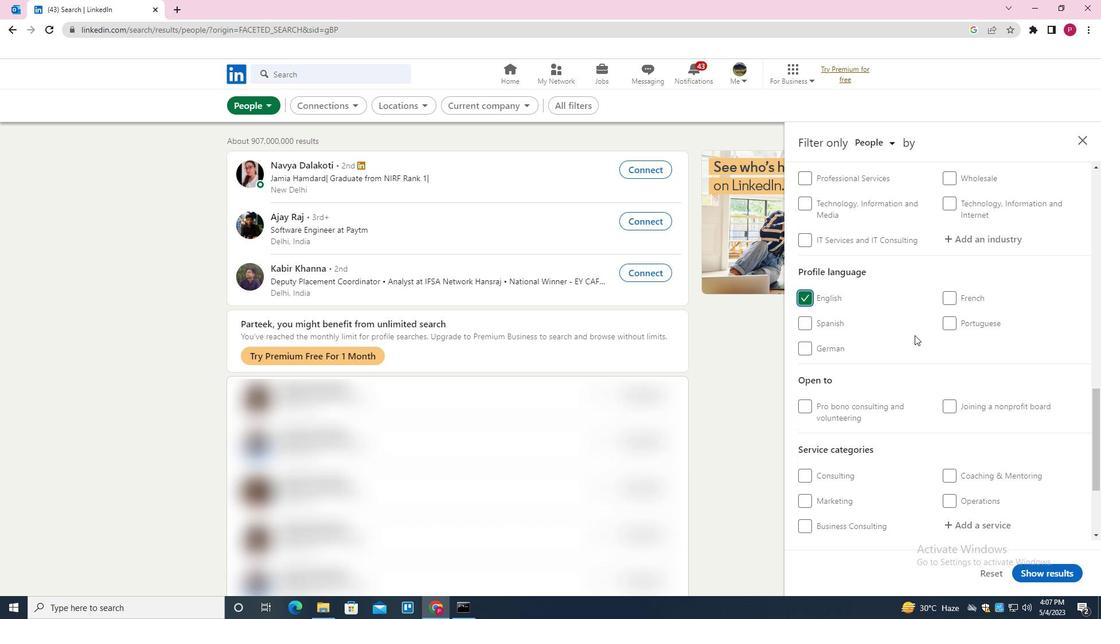 
Action: Mouse scrolled (914, 336) with delta (0, 0)
Screenshot: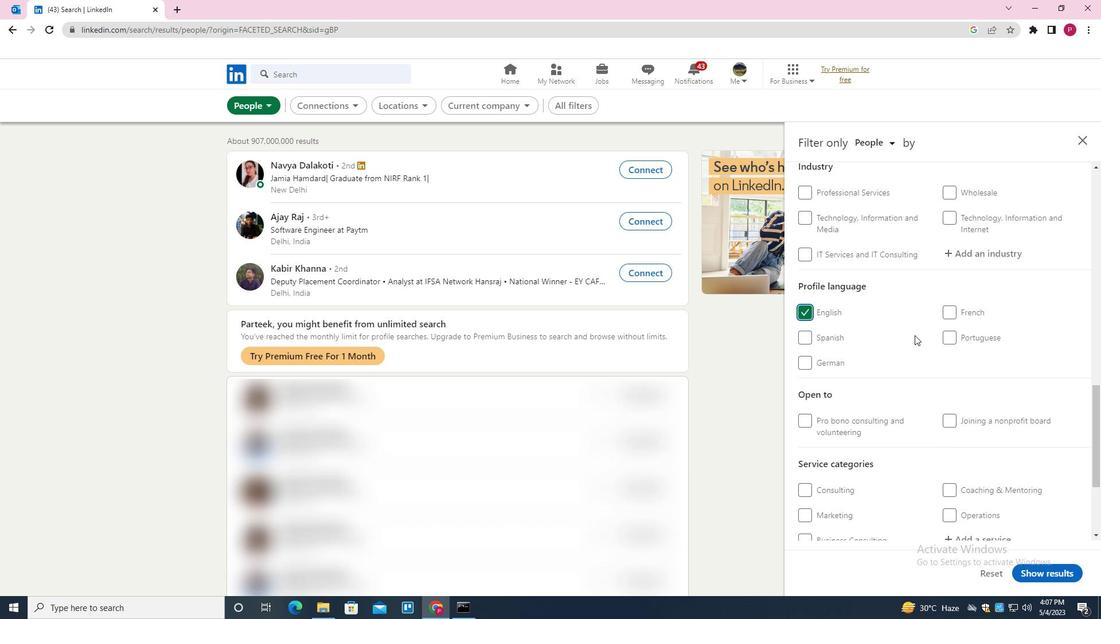 
Action: Mouse scrolled (914, 336) with delta (0, 0)
Screenshot: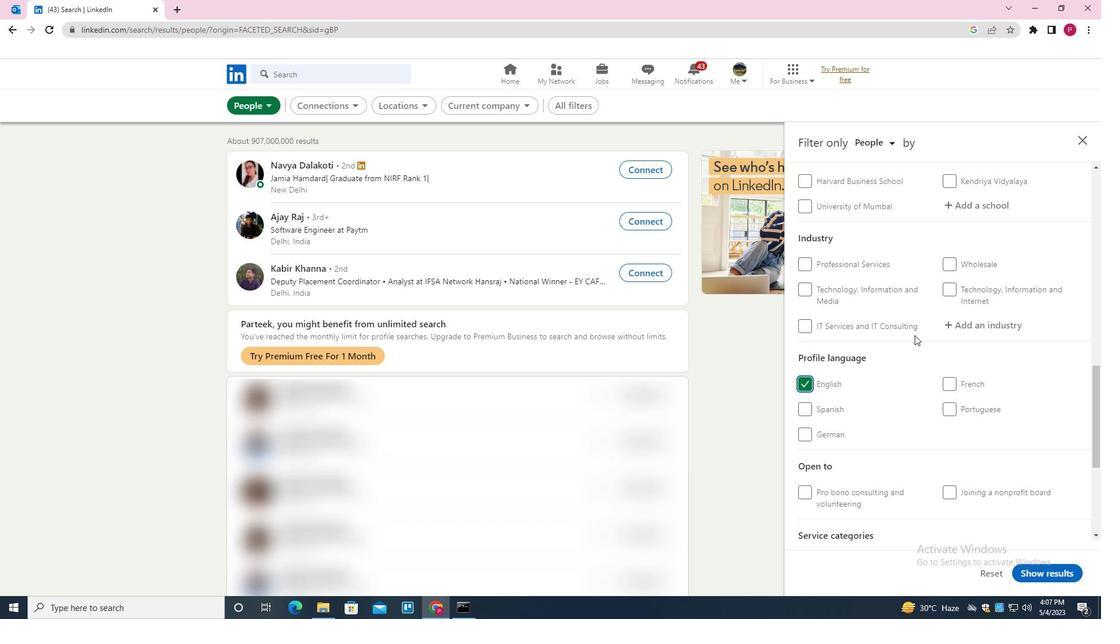 
Action: Mouse moved to (922, 331)
Screenshot: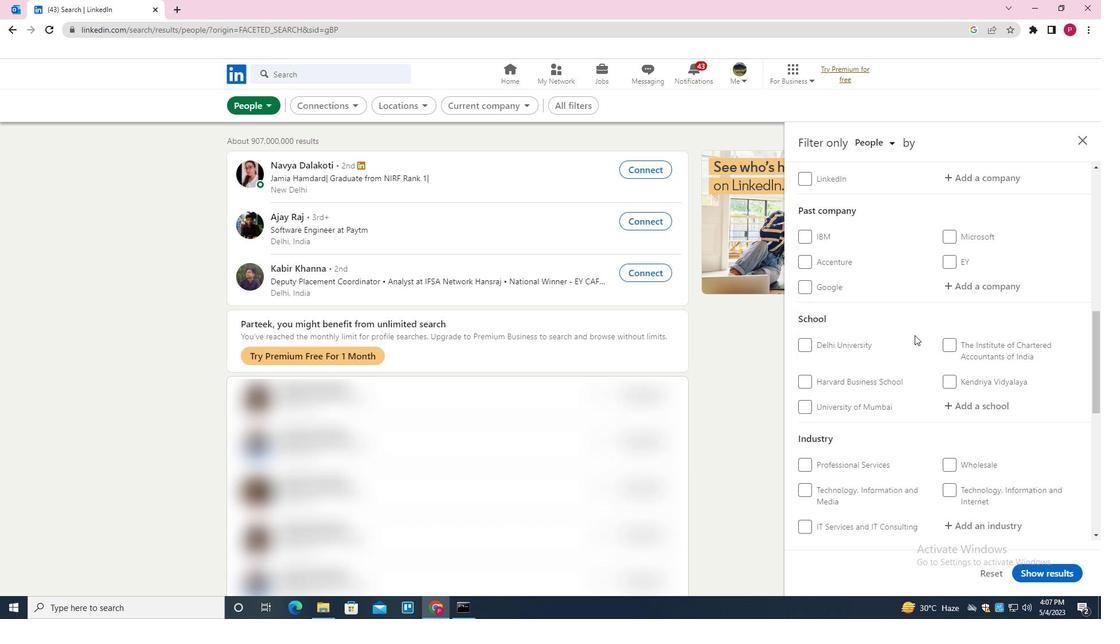 
Action: Mouse scrolled (922, 332) with delta (0, 0)
Screenshot: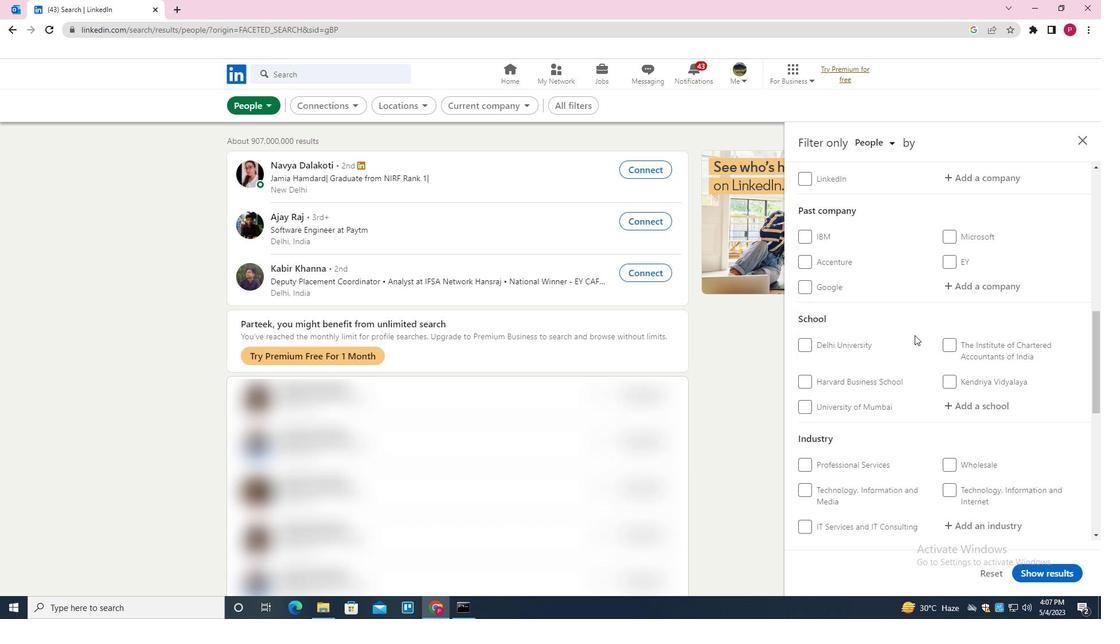 
Action: Mouse moved to (986, 239)
Screenshot: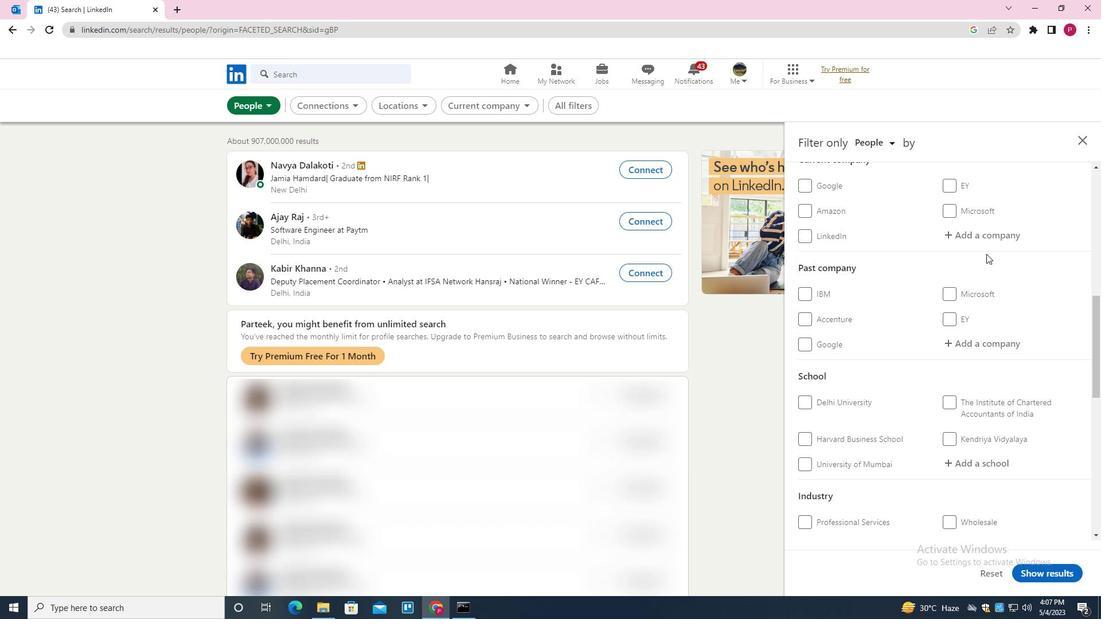 
Action: Mouse pressed left at (986, 239)
Screenshot: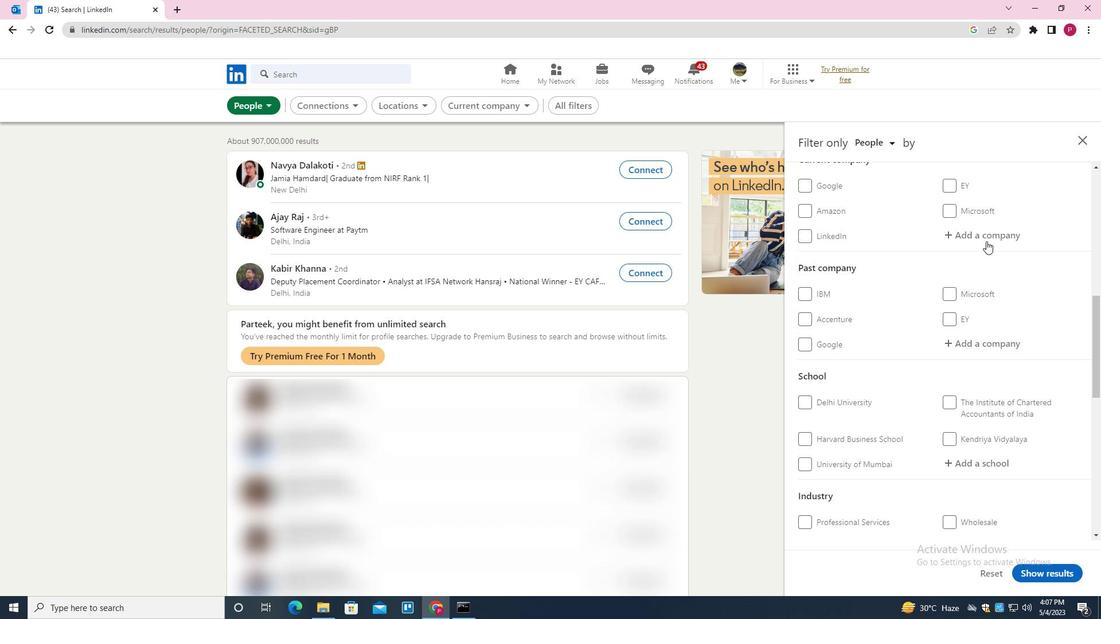 
Action: Key pressed <Key.shift>STARBUCKS<Key.down><Key.down><Key.enter>
Screenshot: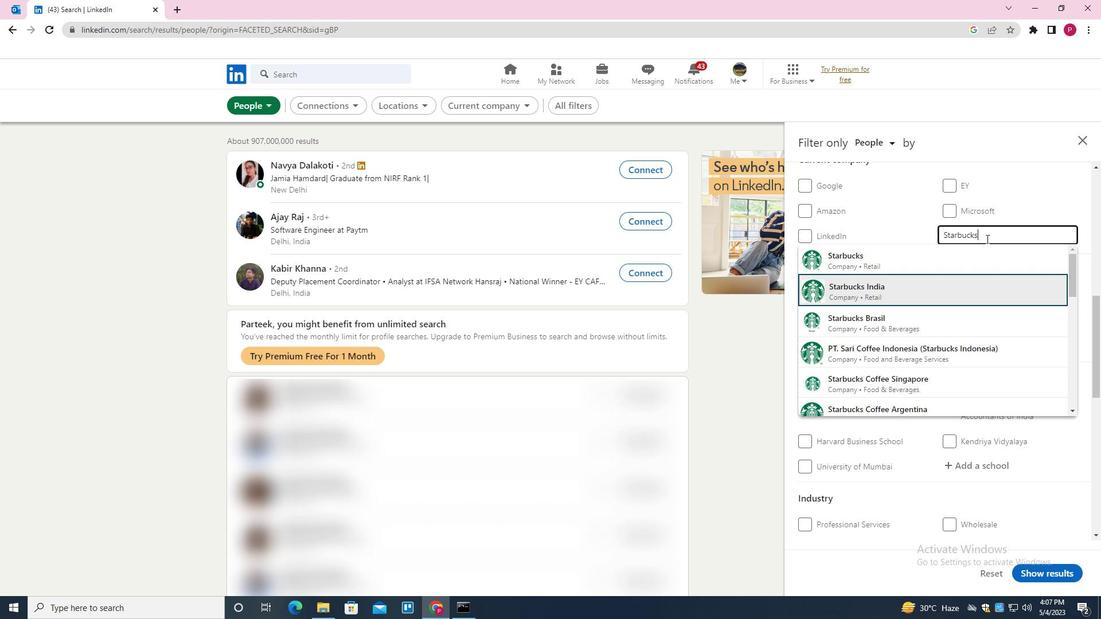 
Action: Mouse moved to (899, 256)
Screenshot: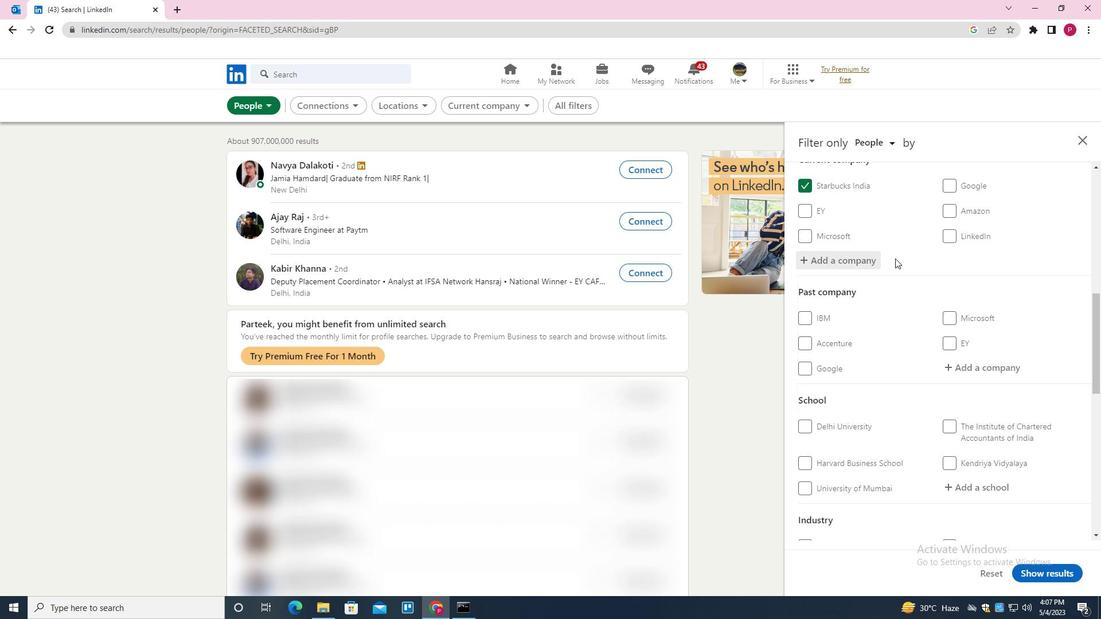 
Action: Mouse scrolled (899, 255) with delta (0, 0)
Screenshot: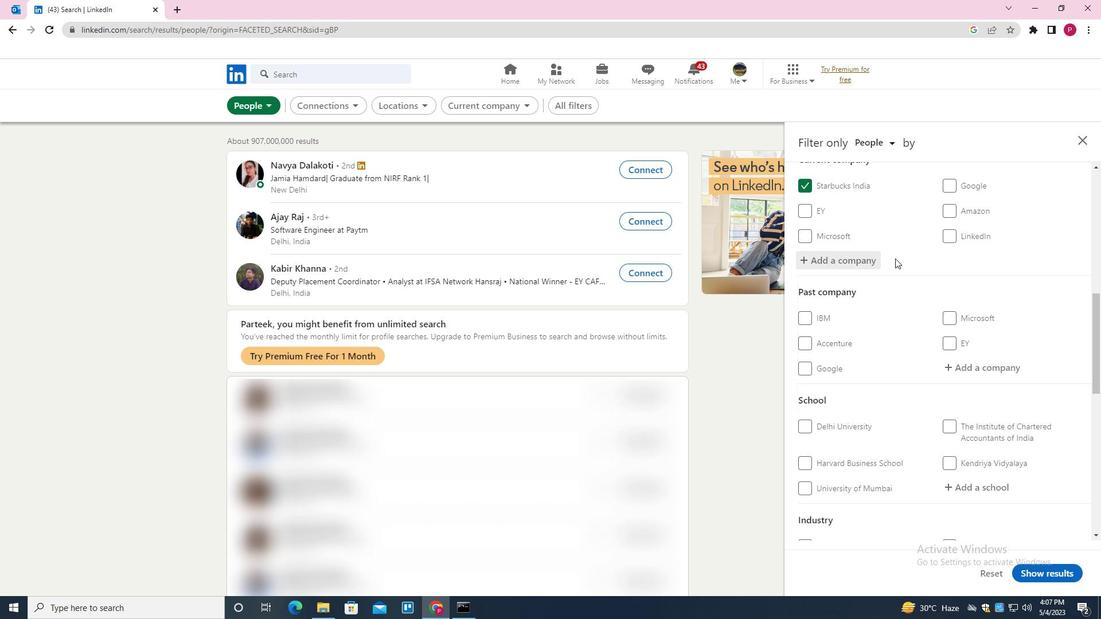 
Action: Mouse moved to (900, 255)
Screenshot: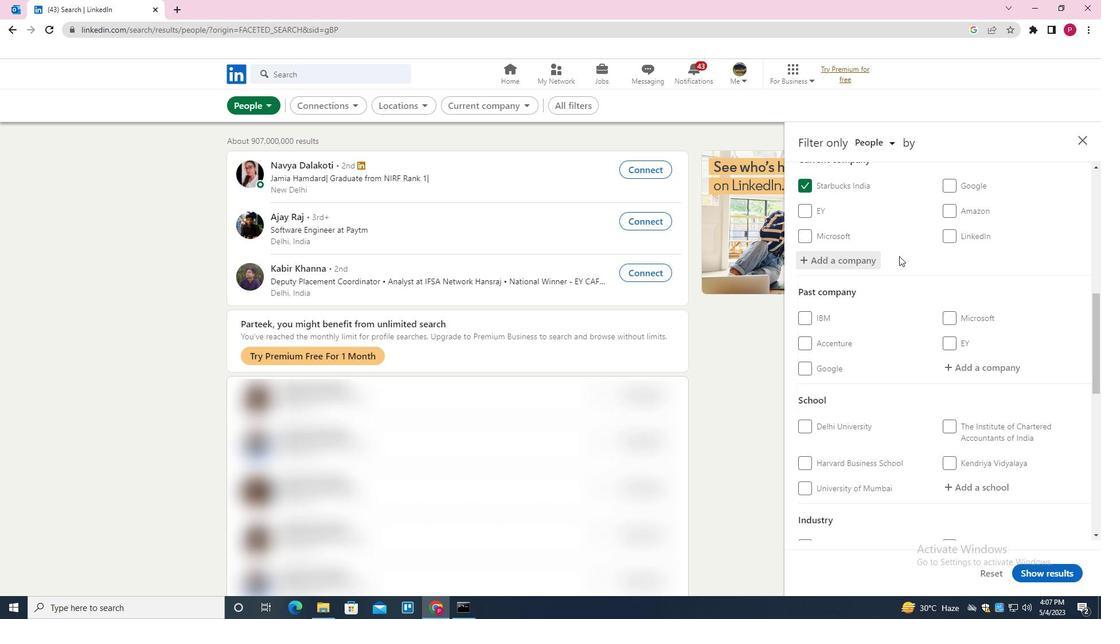 
Action: Mouse scrolled (900, 254) with delta (0, 0)
Screenshot: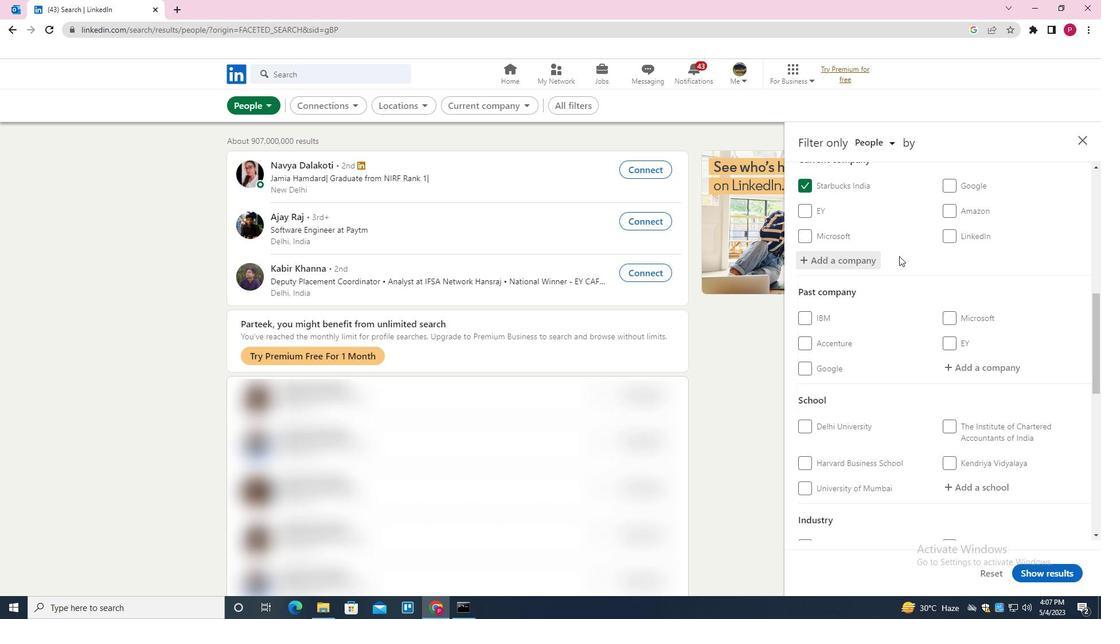 
Action: Mouse moved to (901, 255)
Screenshot: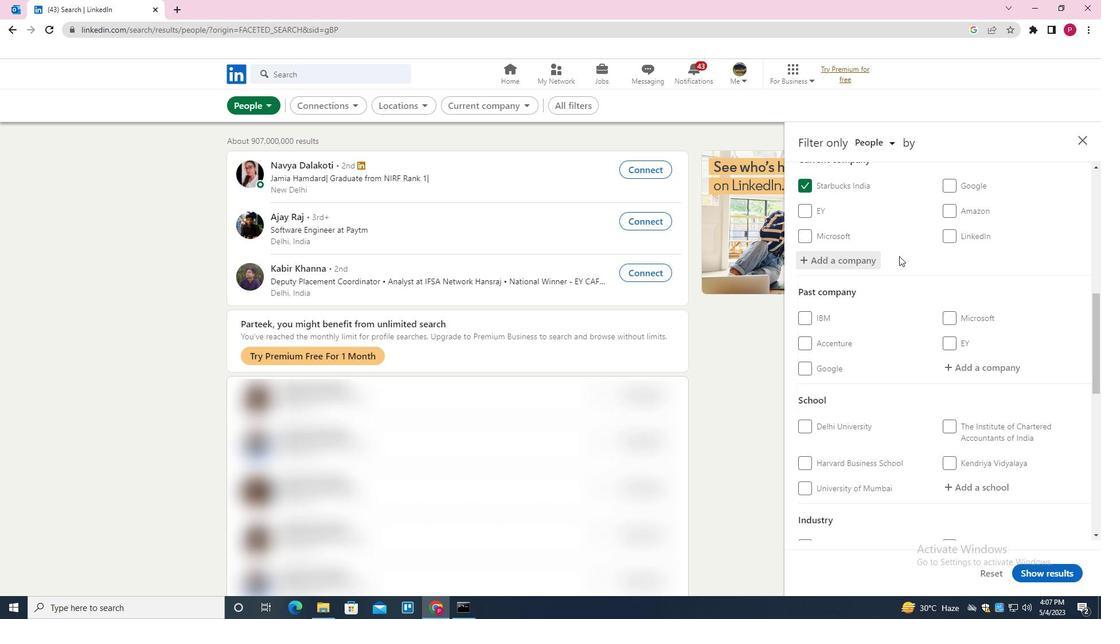 
Action: Mouse scrolled (901, 254) with delta (0, 0)
Screenshot: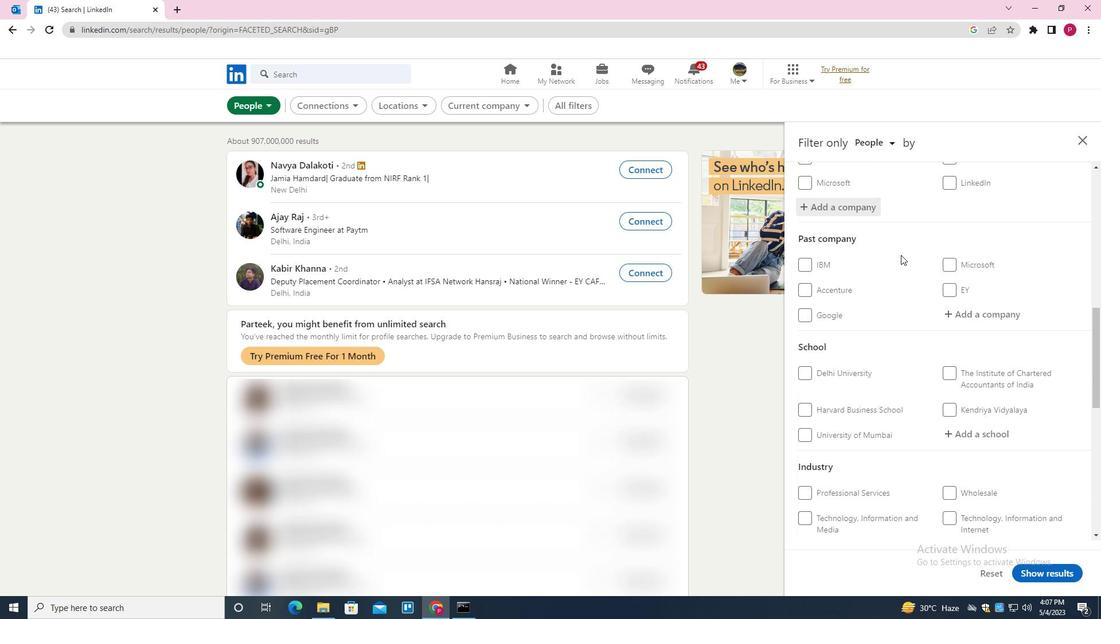 
Action: Mouse scrolled (901, 254) with delta (0, 0)
Screenshot: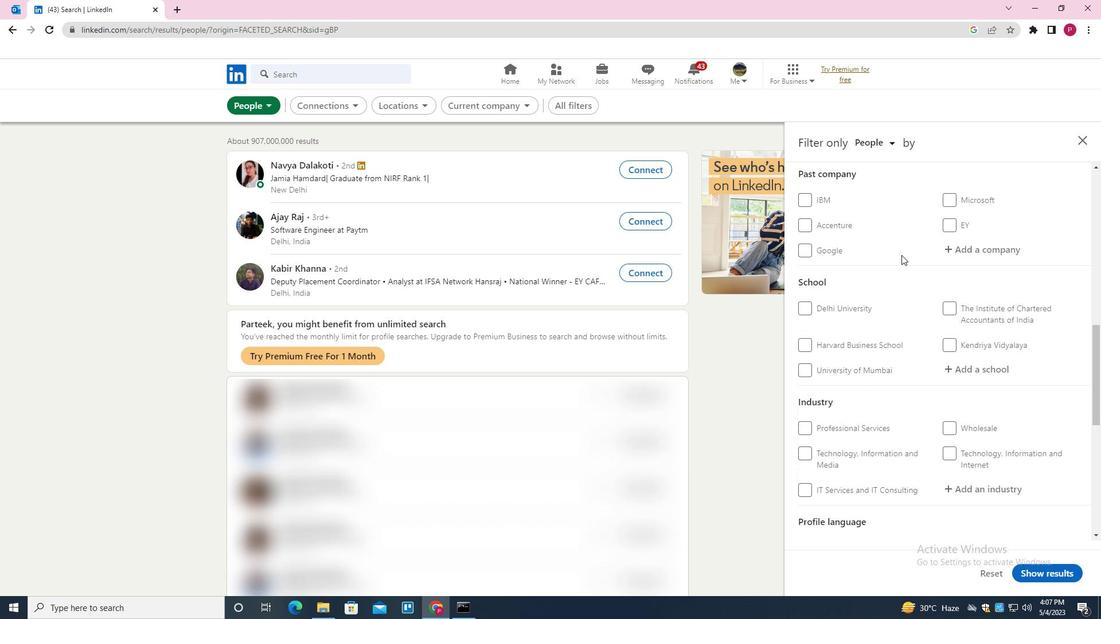 
Action: Mouse moved to (989, 256)
Screenshot: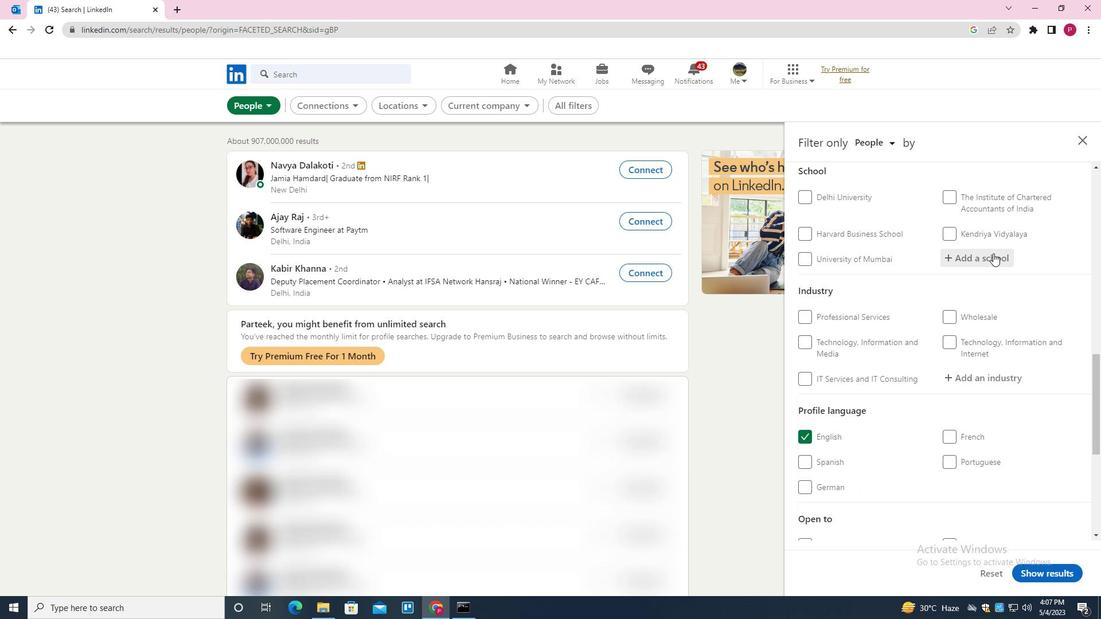 
Action: Mouse pressed left at (989, 256)
Screenshot: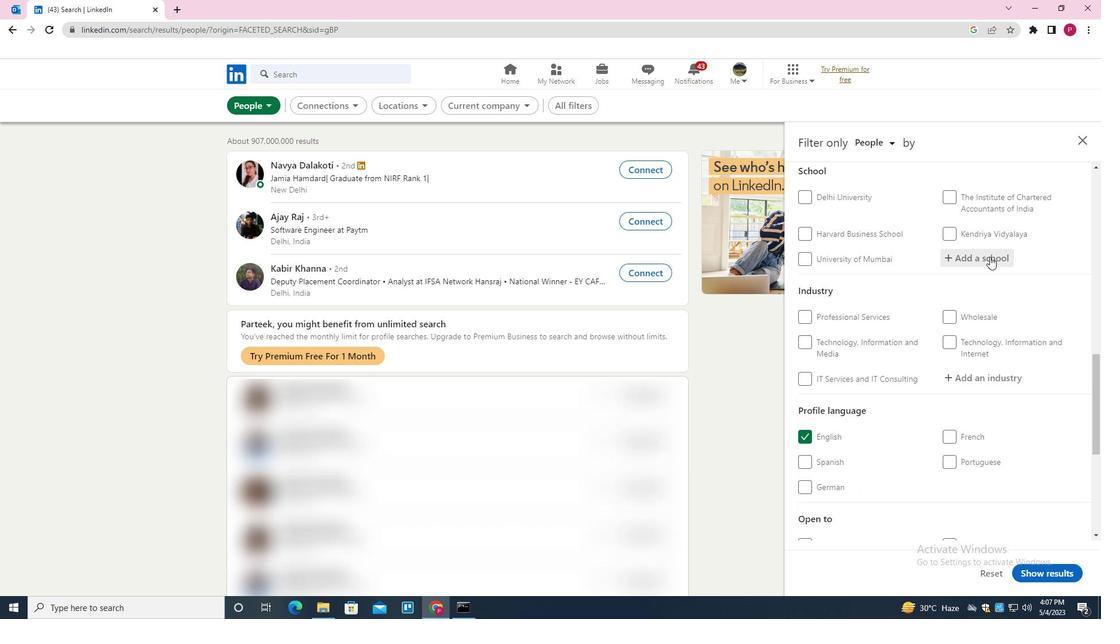 
Action: Key pressed <Key.shift>PANIMALAR<Key.space><Key.shift><Key.shift><Key.shift><Key.shift><Key.shift><Key.shift><Key.shift><Key.shift>ENGINEERING<Key.space><Key.down><Key.enter>
Screenshot: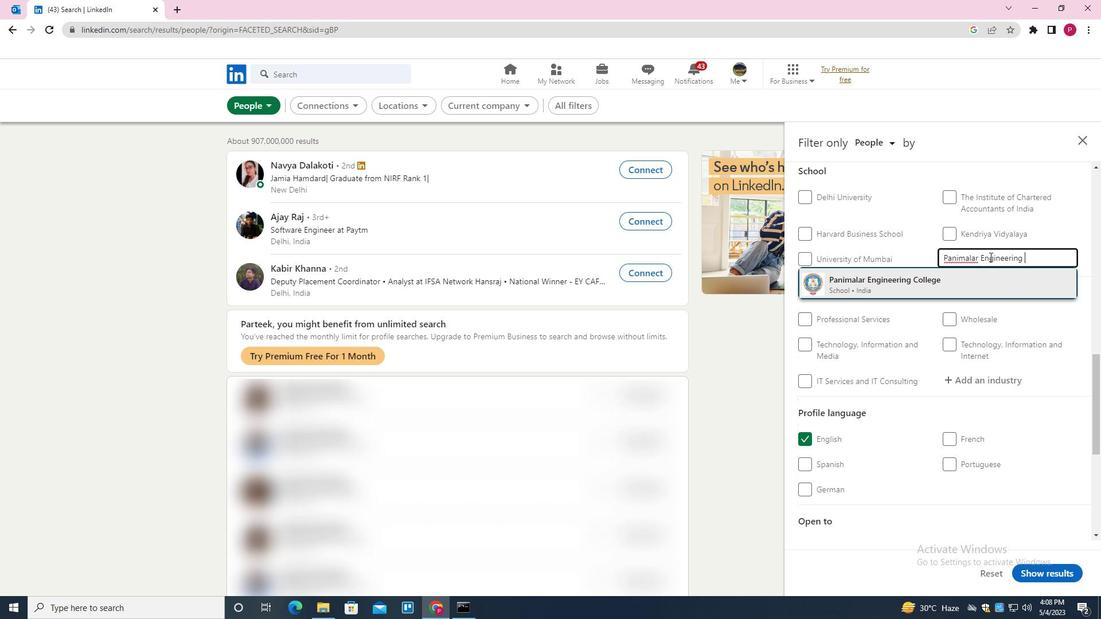 
Action: Mouse moved to (985, 314)
Screenshot: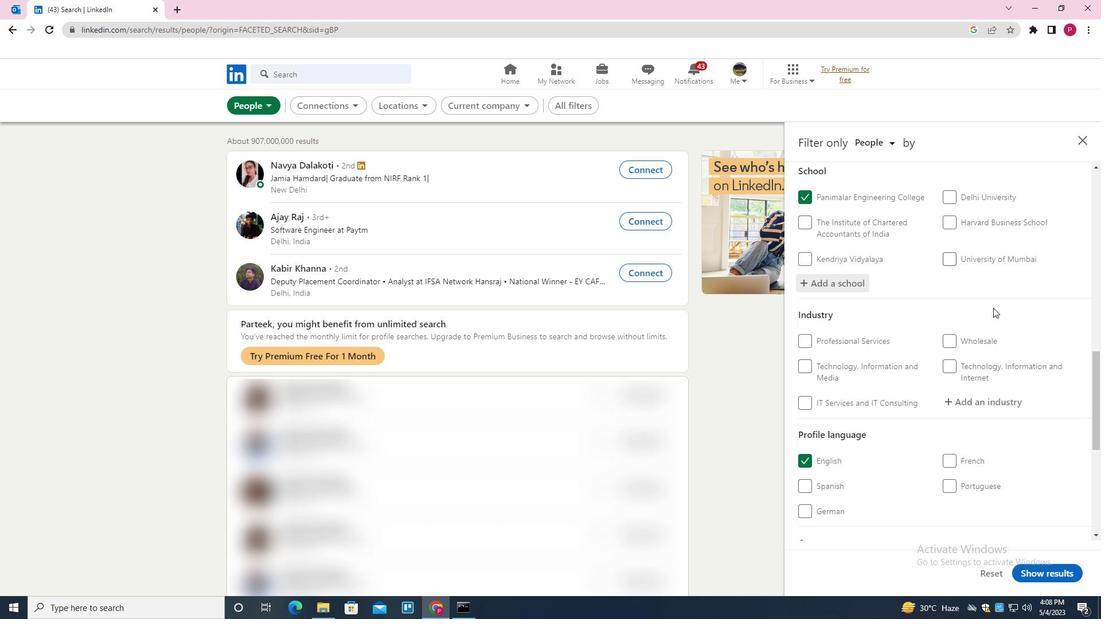 
Action: Mouse scrolled (985, 313) with delta (0, 0)
Screenshot: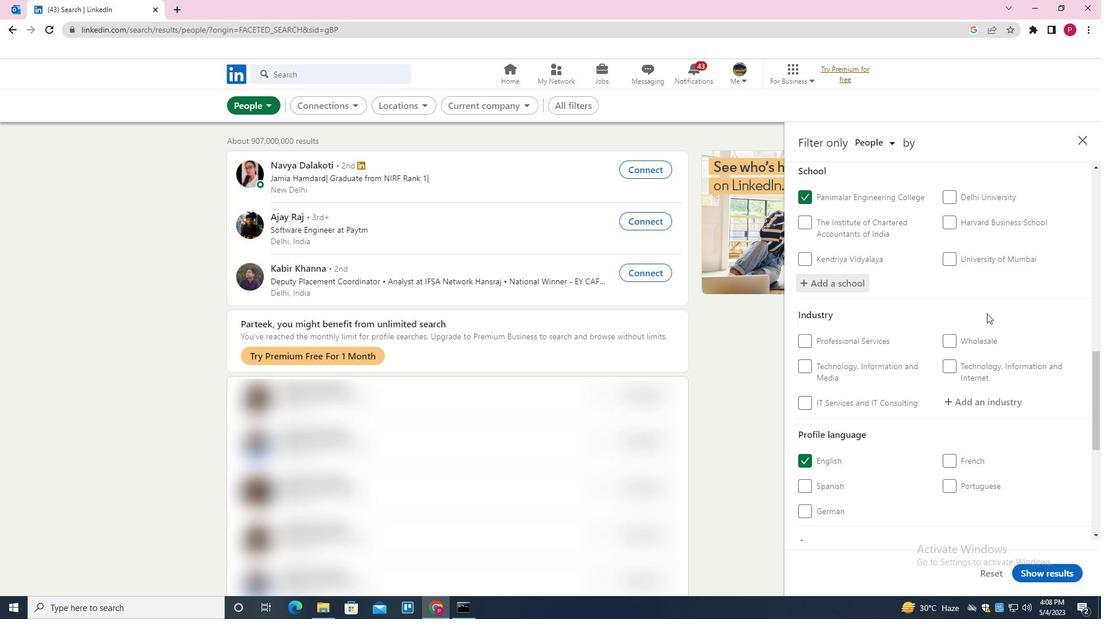 
Action: Mouse scrolled (985, 313) with delta (0, 0)
Screenshot: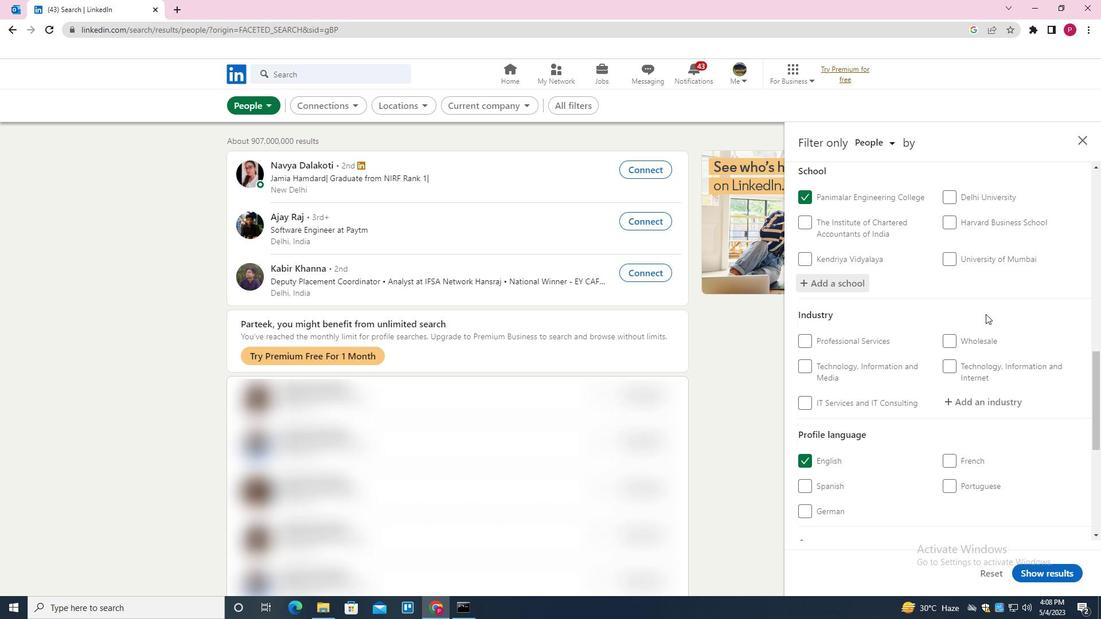 
Action: Mouse moved to (979, 287)
Screenshot: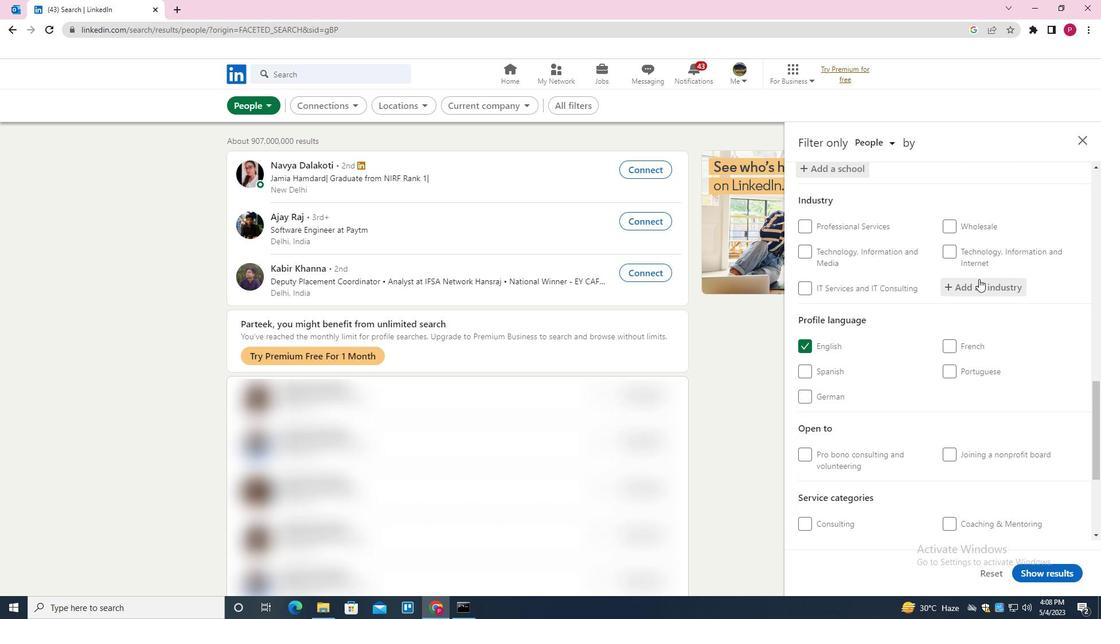 
Action: Mouse pressed left at (979, 287)
Screenshot: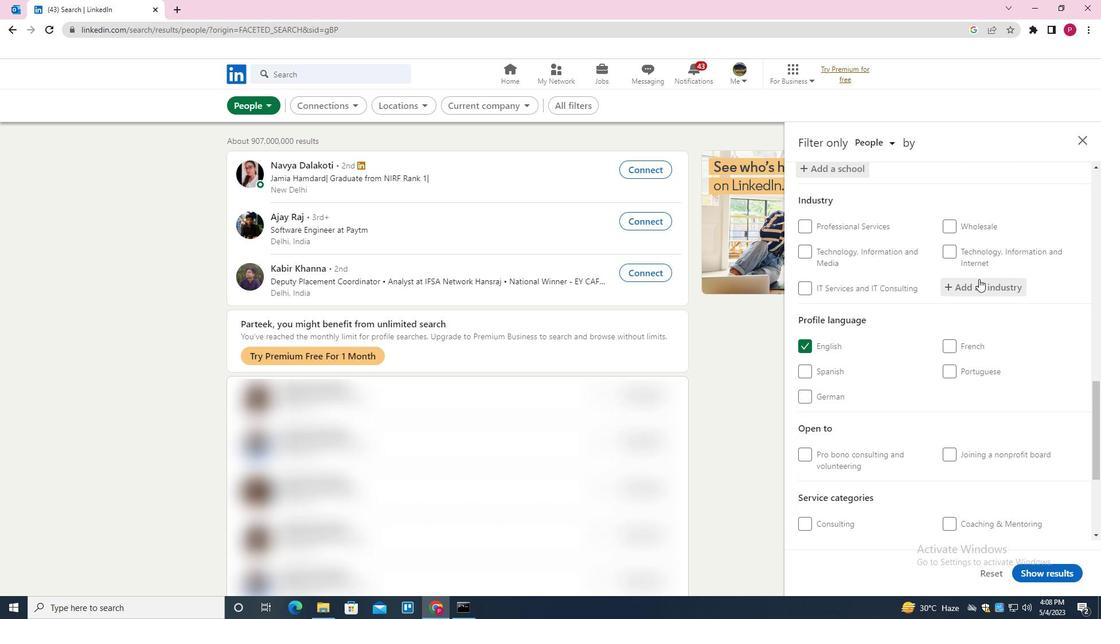 
Action: Key pressed <Key.shift>WOOD<Key.space><Key.shift>PRODUCT<Key.space><Key.shift>MANUFACTURING<Key.down><Key.enter>
Screenshot: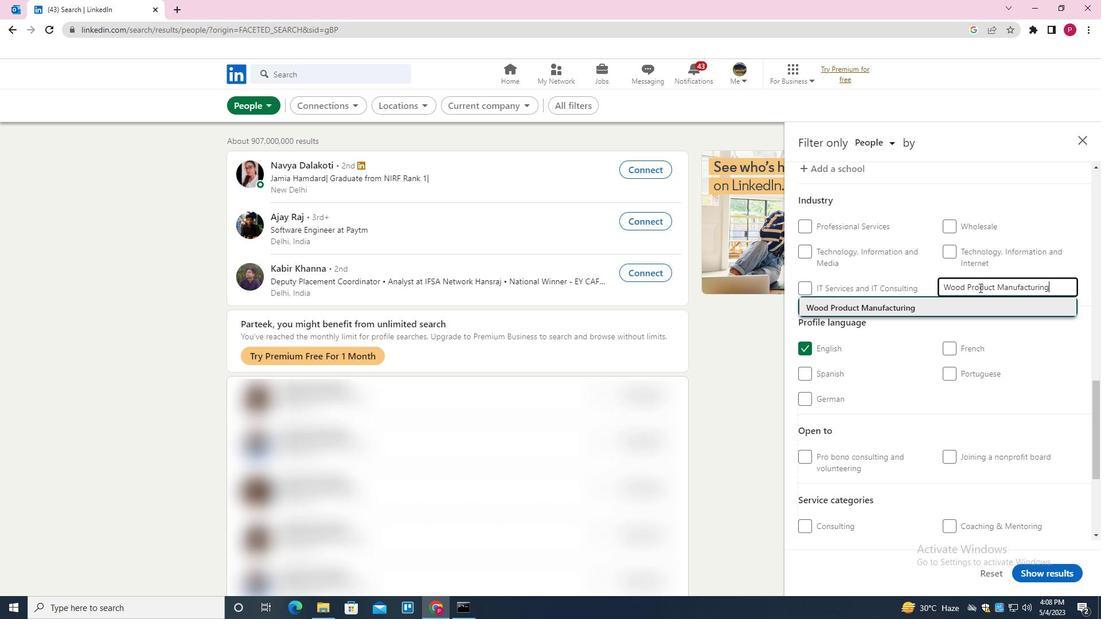 
Action: Mouse moved to (921, 330)
Screenshot: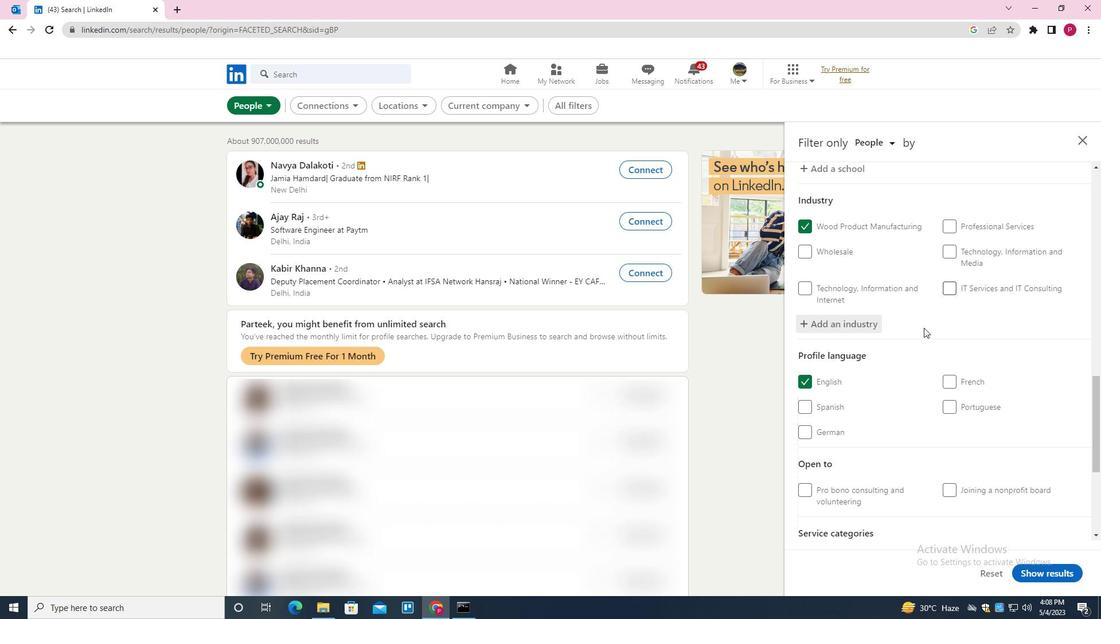 
Action: Mouse scrolled (921, 330) with delta (0, 0)
Screenshot: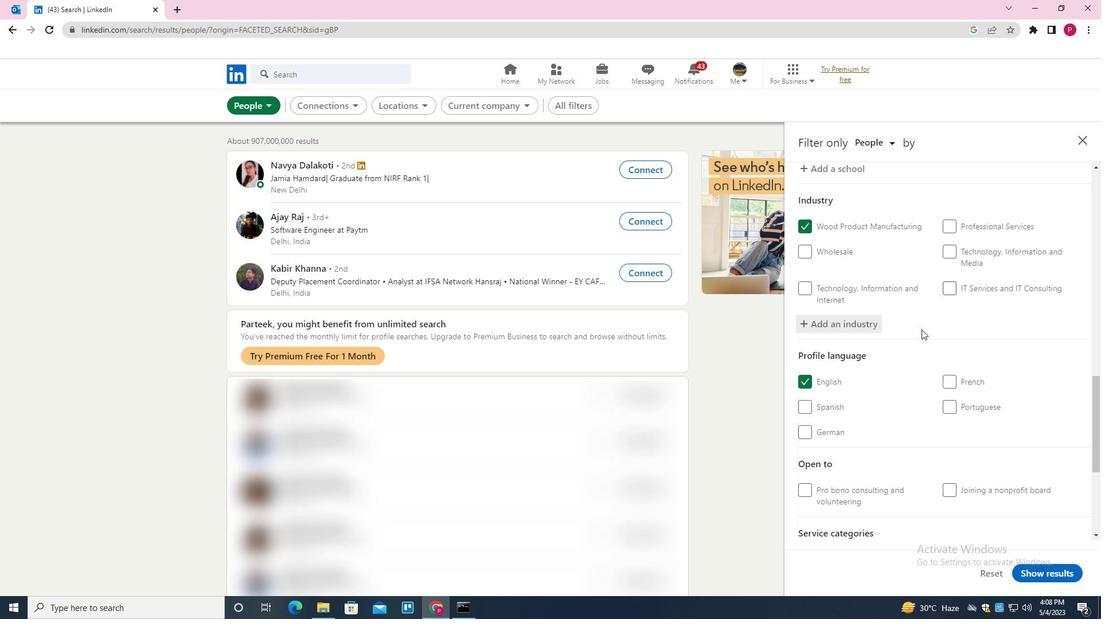 
Action: Mouse scrolled (921, 330) with delta (0, 0)
Screenshot: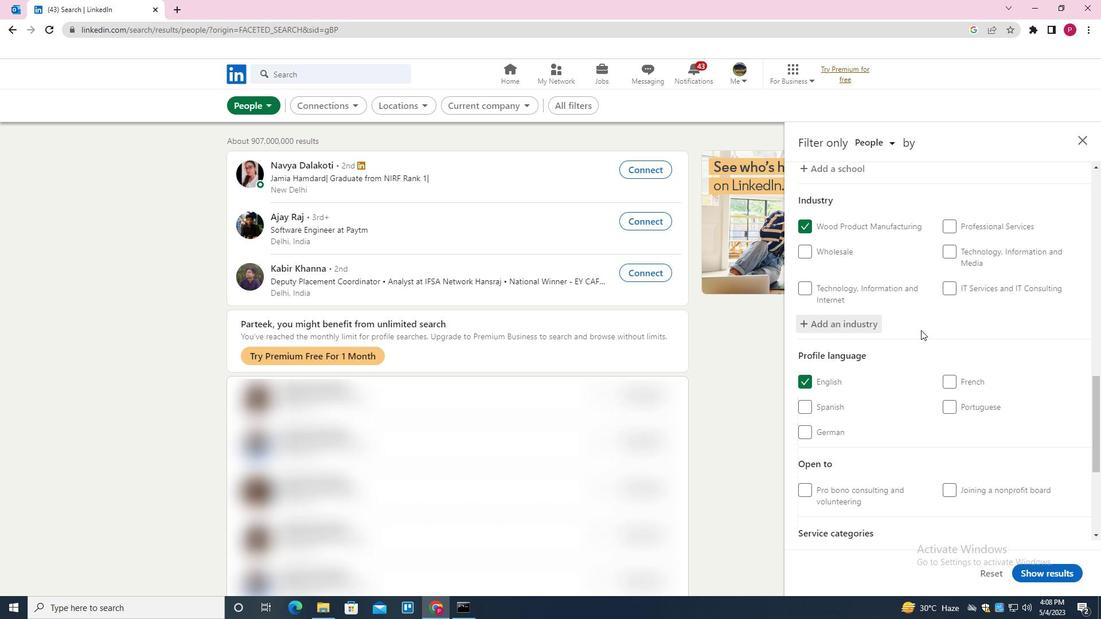 
Action: Mouse scrolled (921, 330) with delta (0, 0)
Screenshot: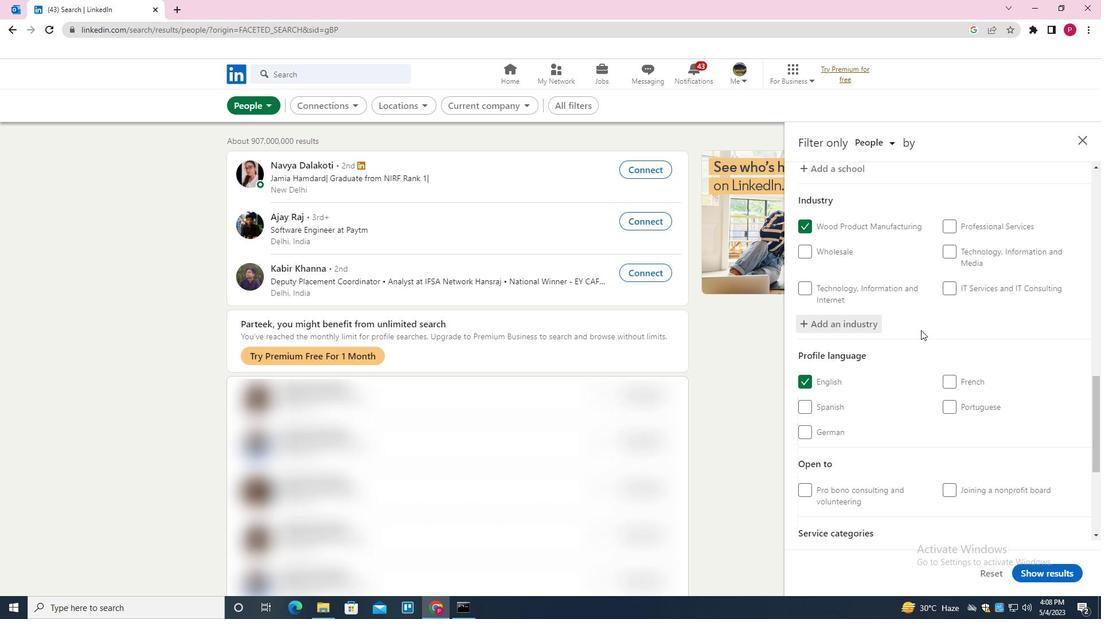 
Action: Mouse scrolled (921, 330) with delta (0, 0)
Screenshot: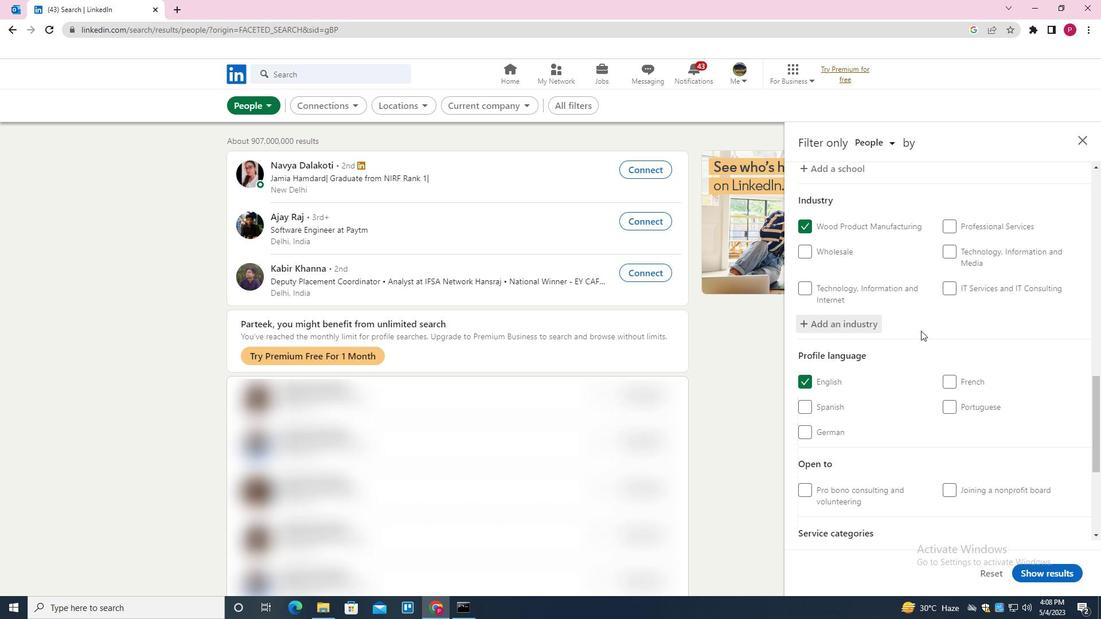 
Action: Mouse moved to (978, 386)
Screenshot: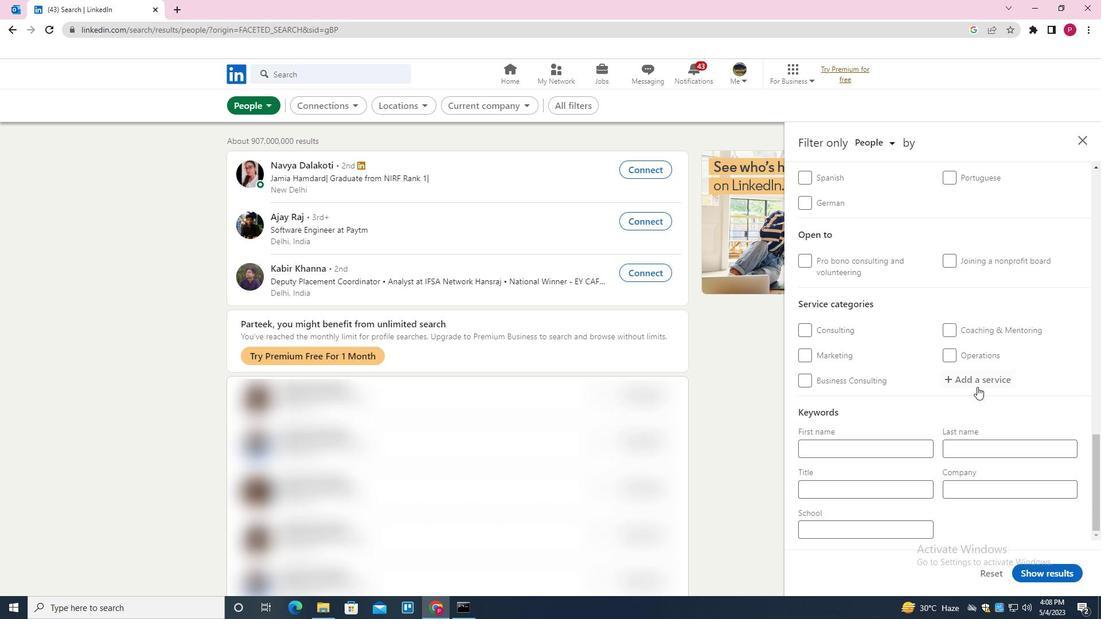 
Action: Mouse pressed left at (978, 386)
Screenshot: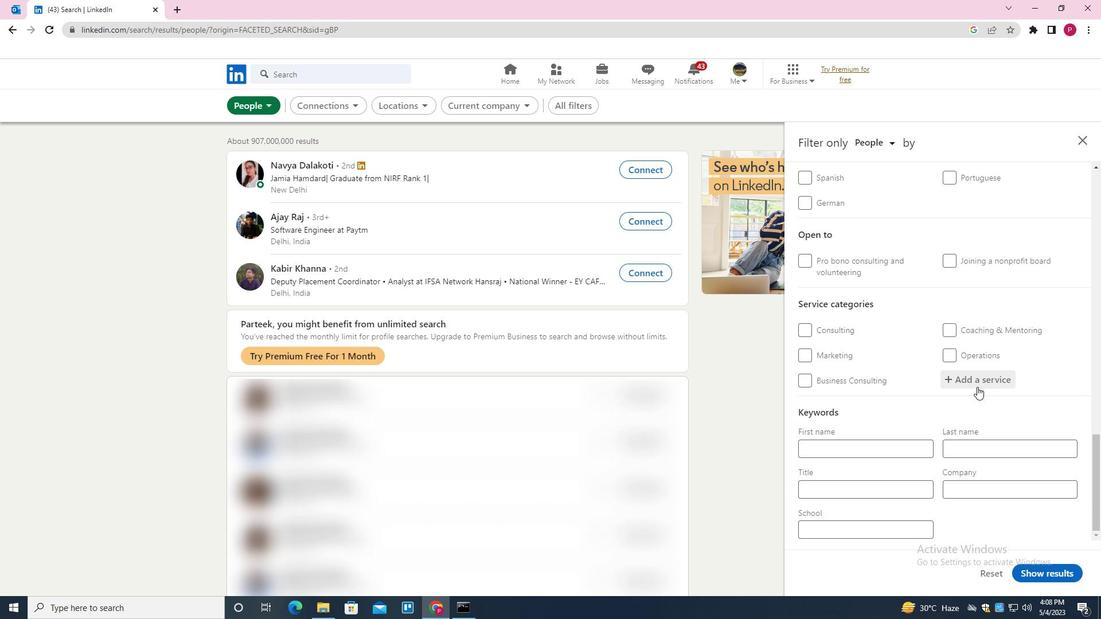 
Action: Mouse moved to (982, 384)
Screenshot: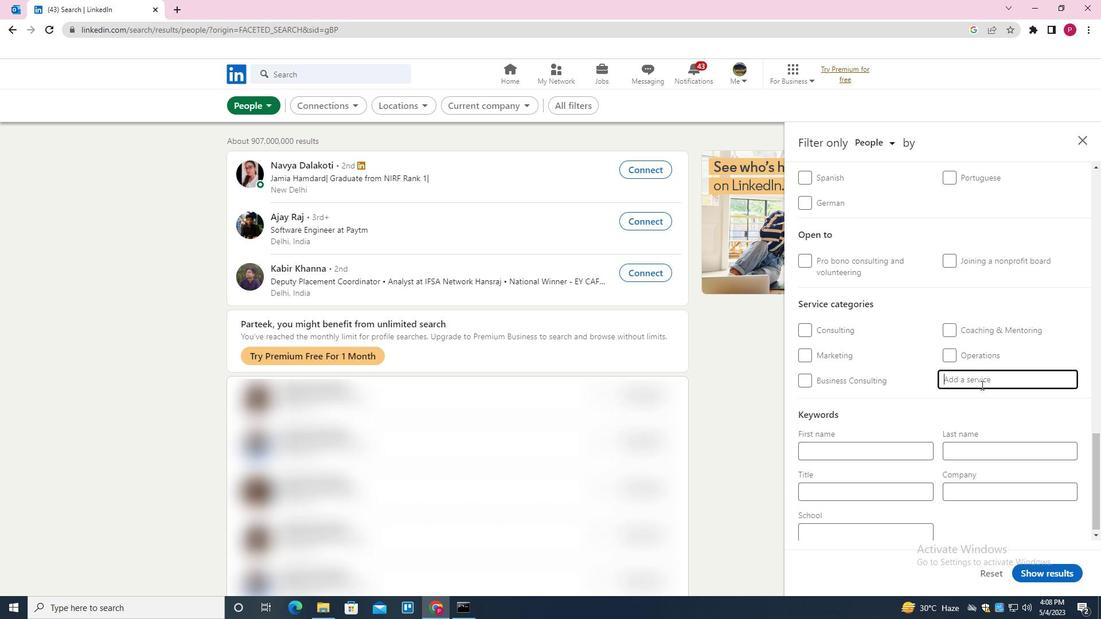 
Action: Key pressed <Key.shift><Key.shift><Key.shift><Key.shift>PUBLIC<Key.space><Key.shift>SPEAKING<Key.down><Key.enter>
Screenshot: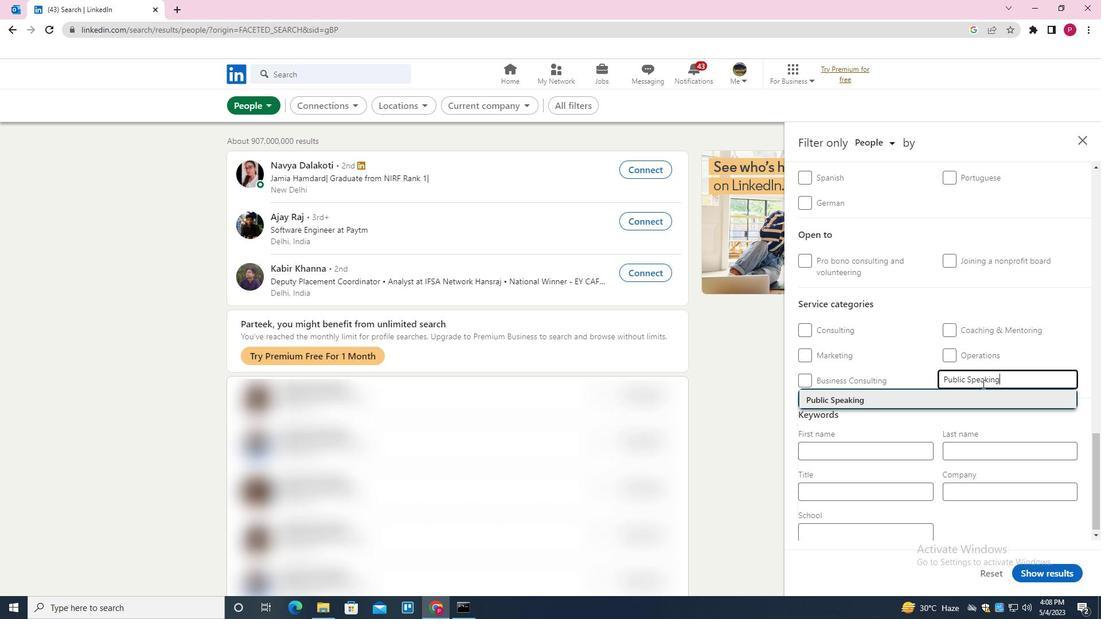 
Action: Mouse moved to (965, 383)
Screenshot: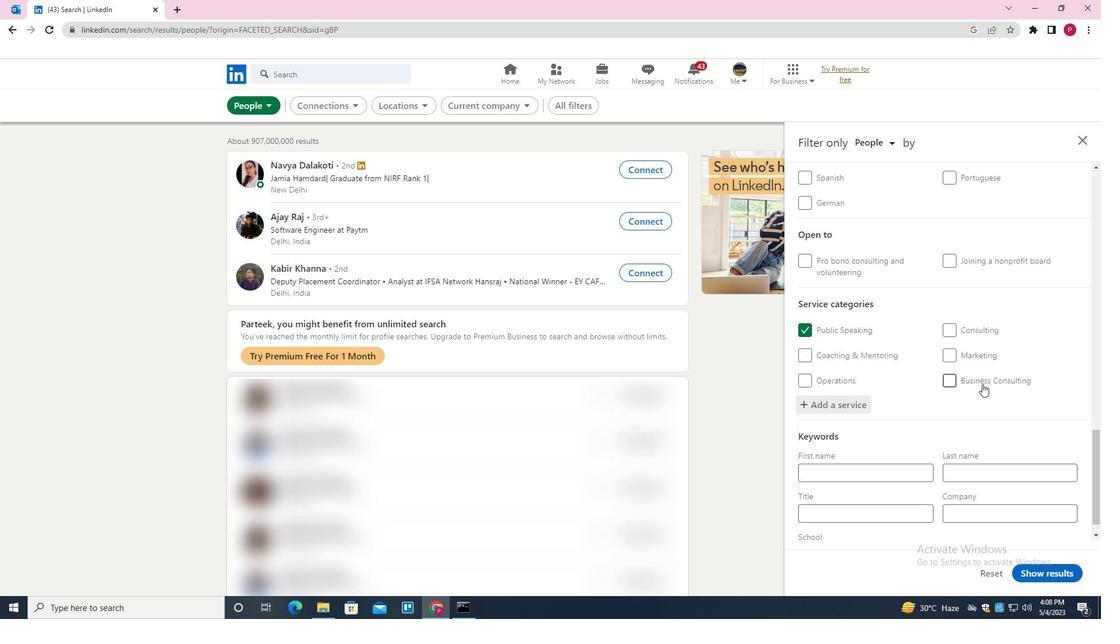
Action: Mouse scrolled (965, 382) with delta (0, 0)
Screenshot: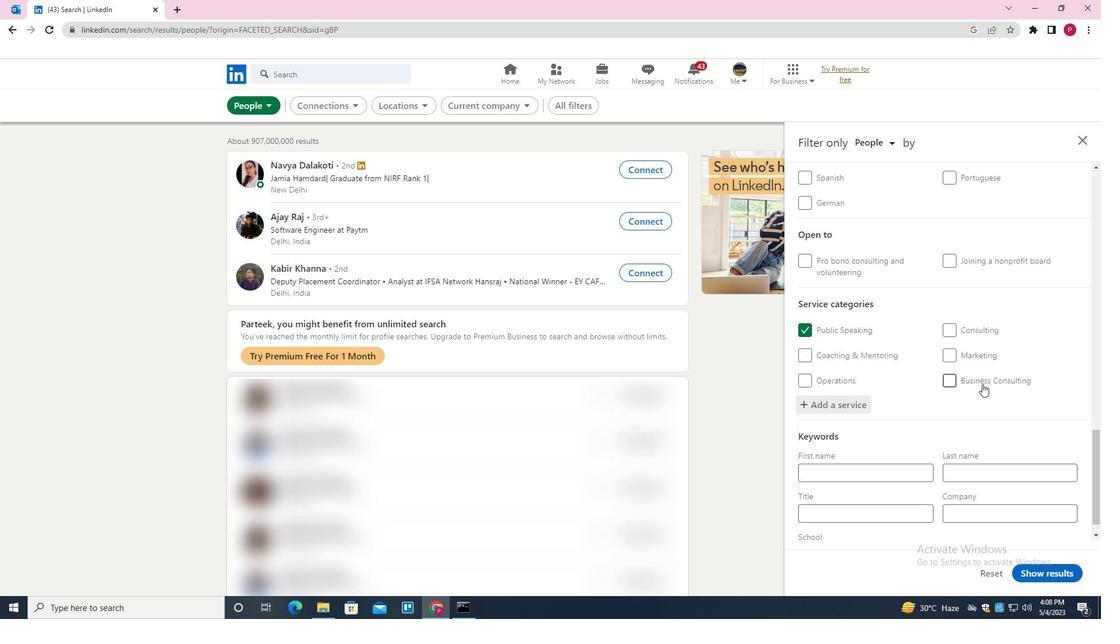 
Action: Mouse moved to (962, 383)
Screenshot: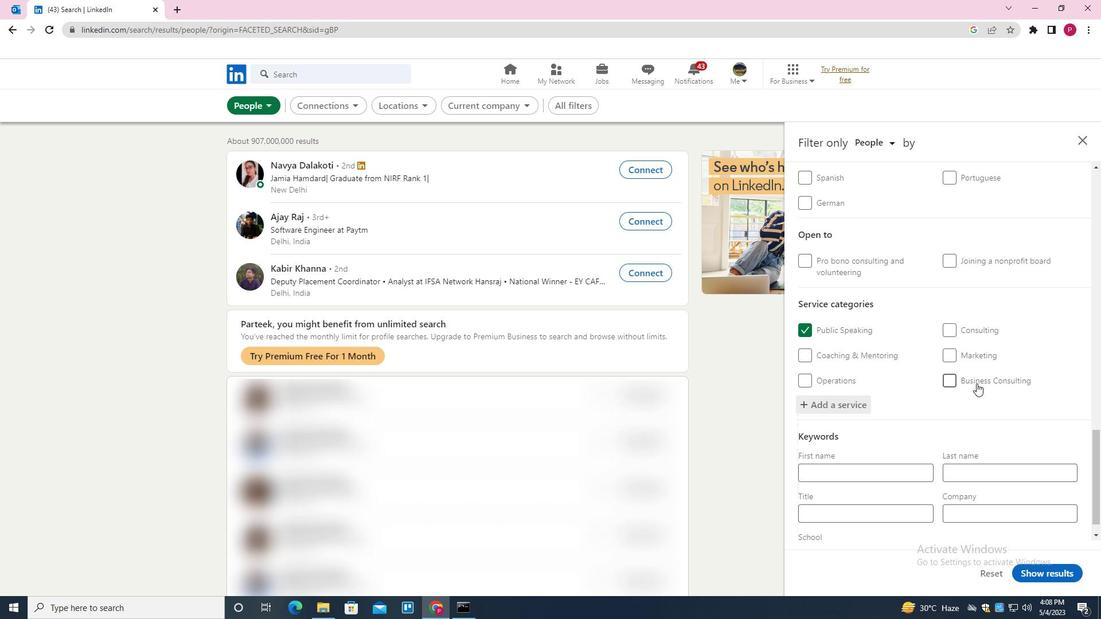 
Action: Mouse scrolled (962, 383) with delta (0, 0)
Screenshot: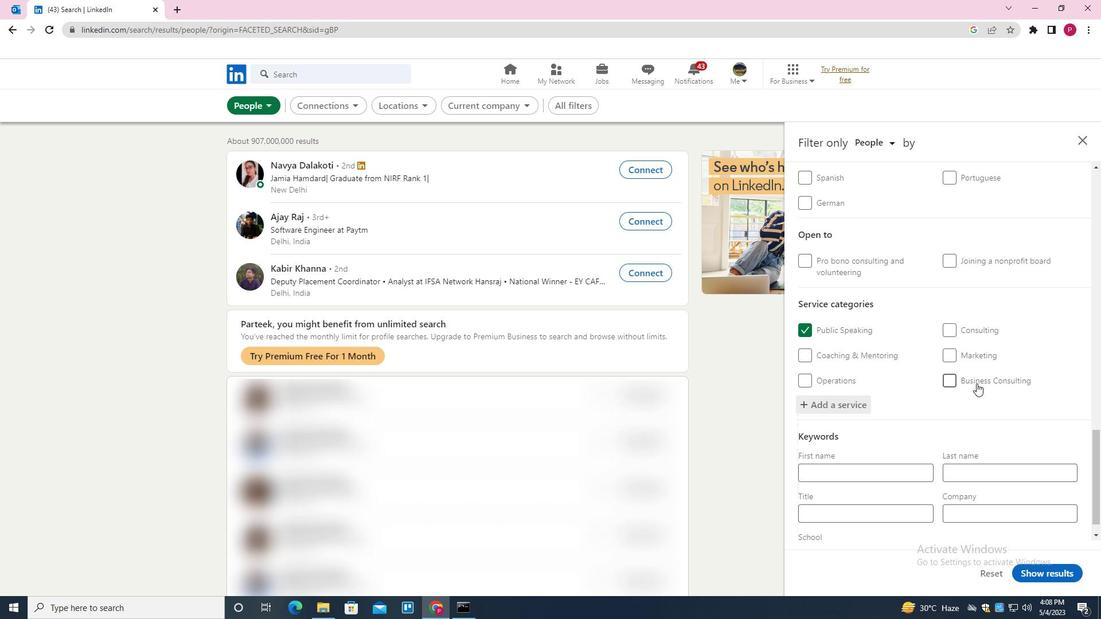 
Action: Mouse moved to (958, 387)
Screenshot: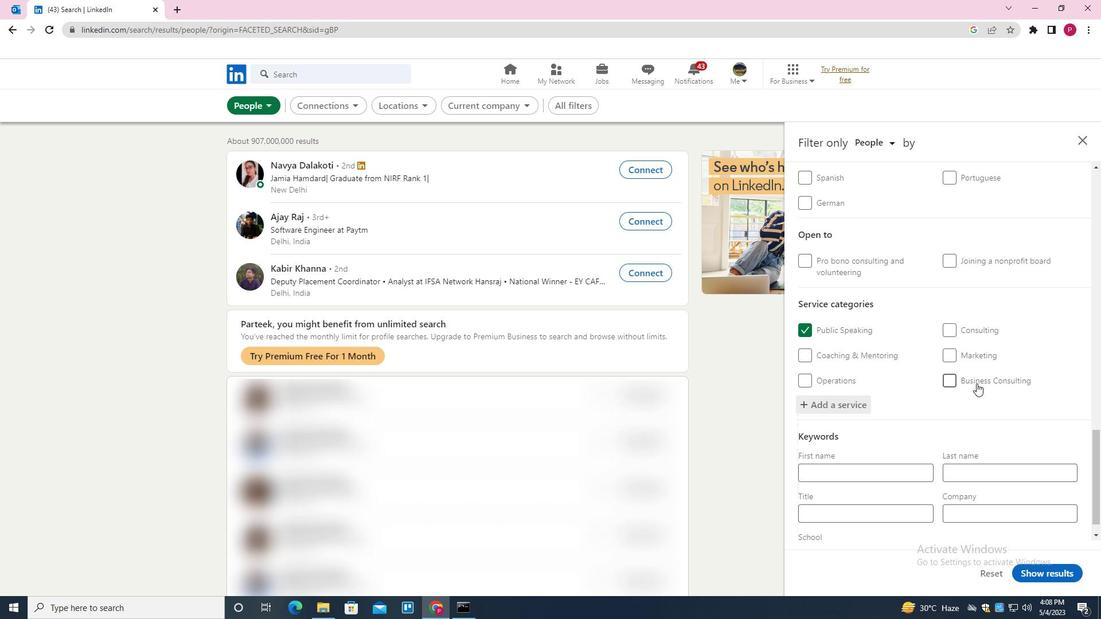
Action: Mouse scrolled (958, 387) with delta (0, 0)
Screenshot: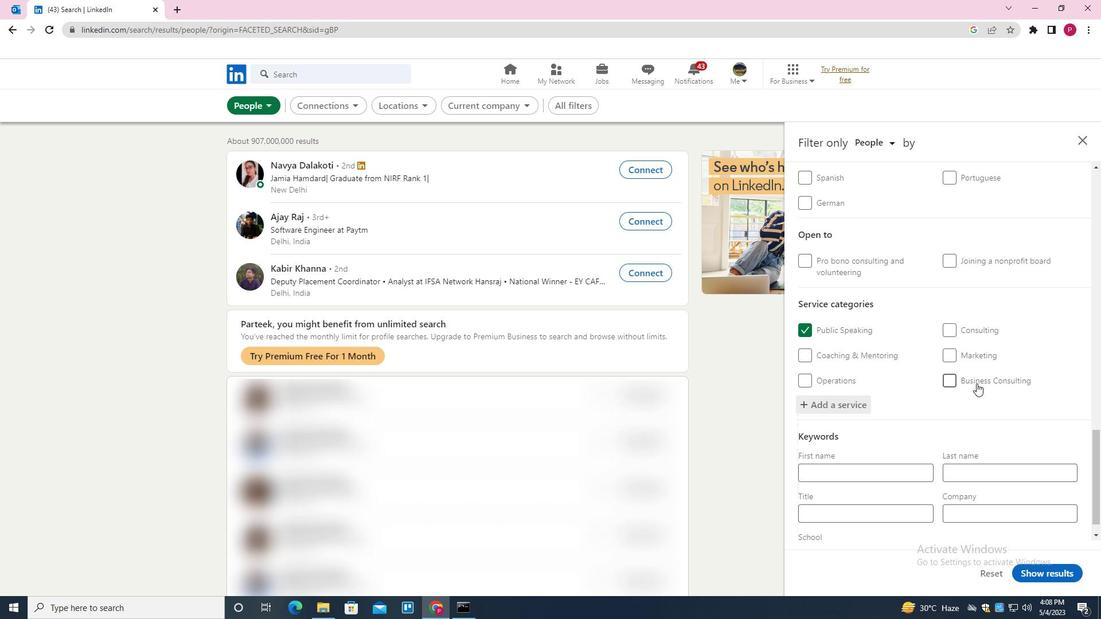 
Action: Mouse moved to (956, 395)
Screenshot: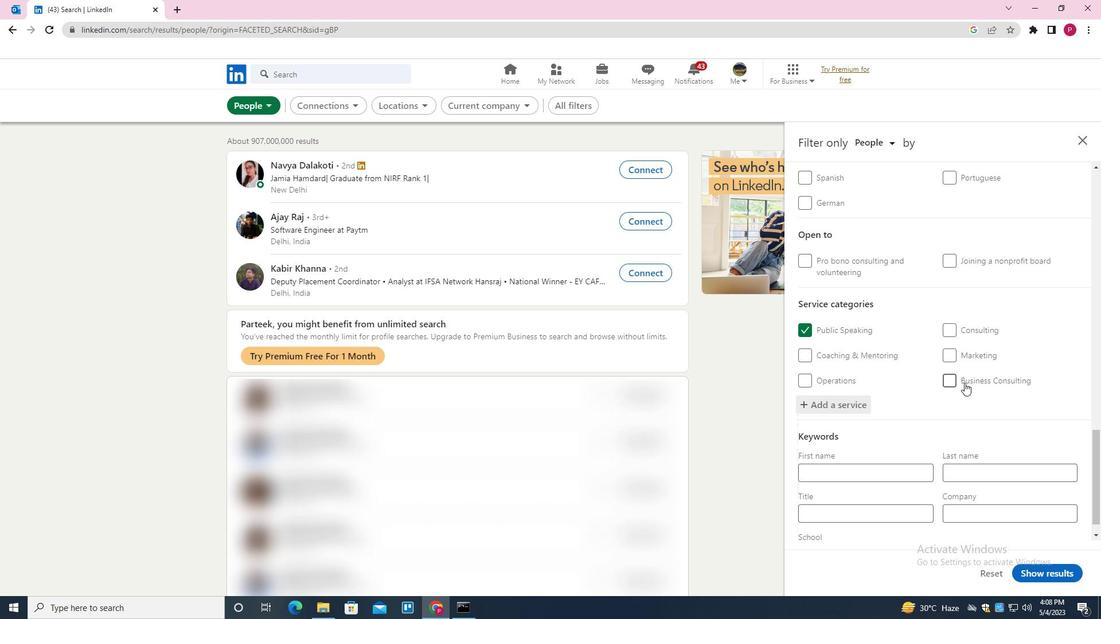 
Action: Mouse scrolled (956, 394) with delta (0, 0)
Screenshot: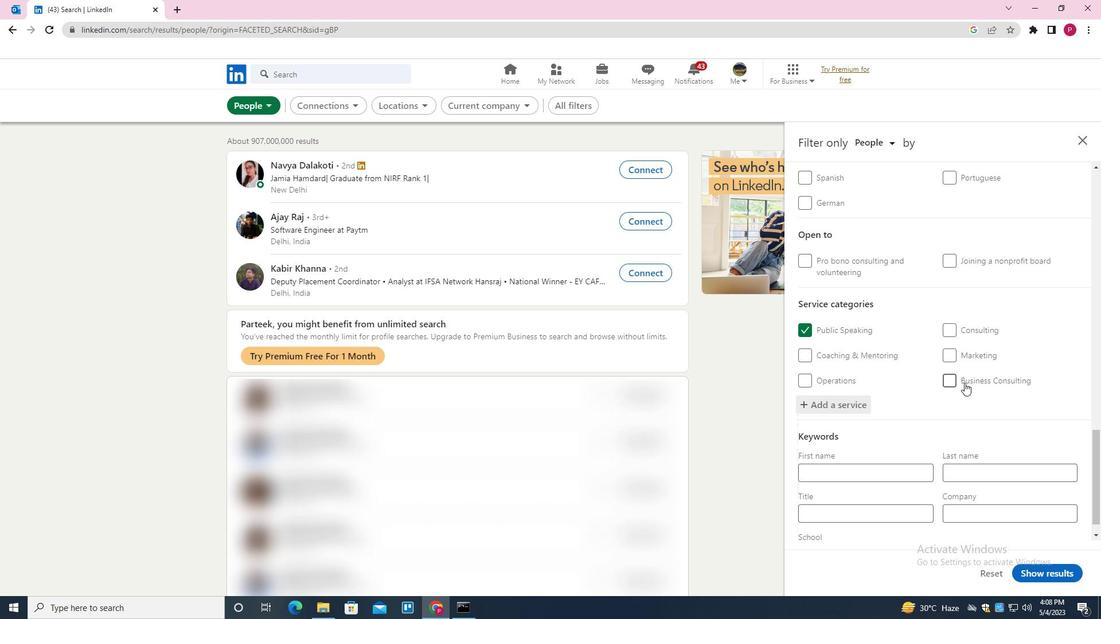 
Action: Mouse moved to (876, 485)
Screenshot: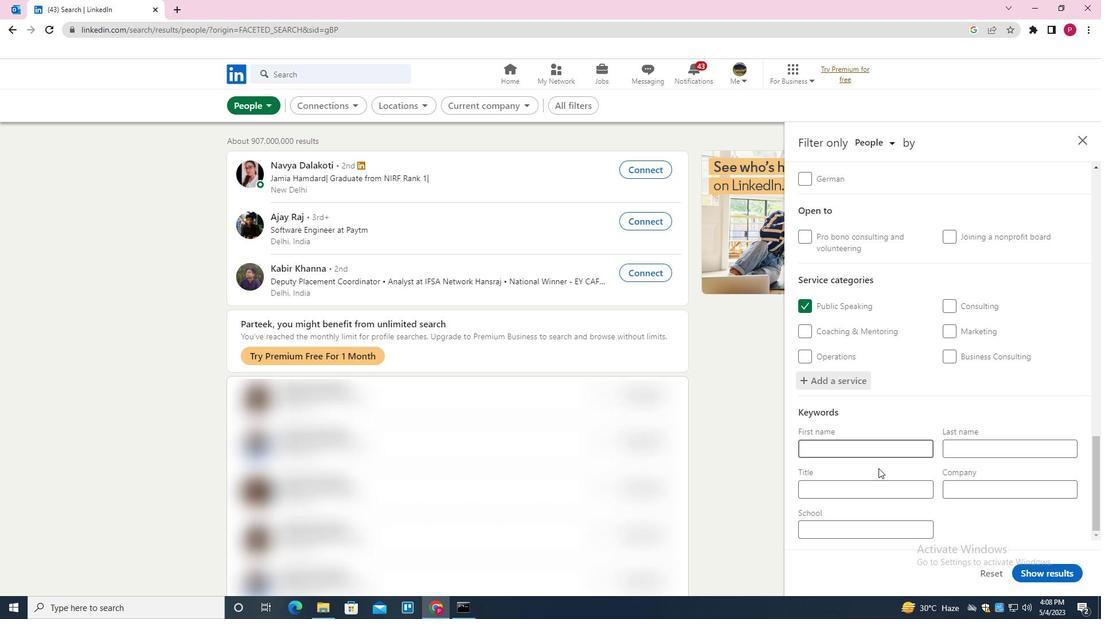 
Action: Mouse pressed left at (876, 485)
Screenshot: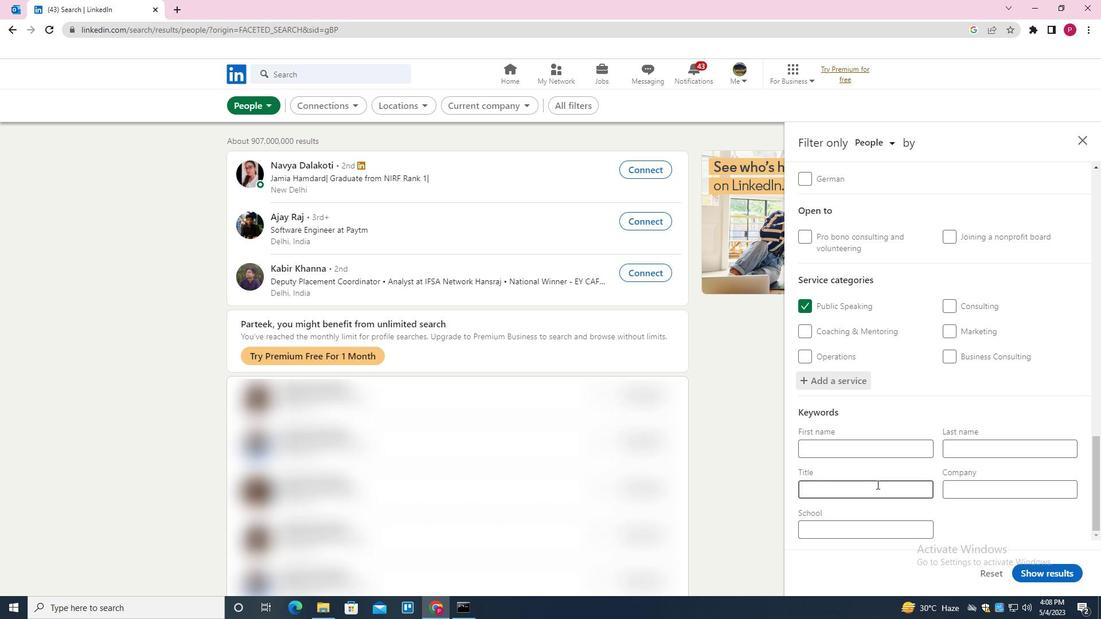 
Action: Mouse moved to (892, 438)
Screenshot: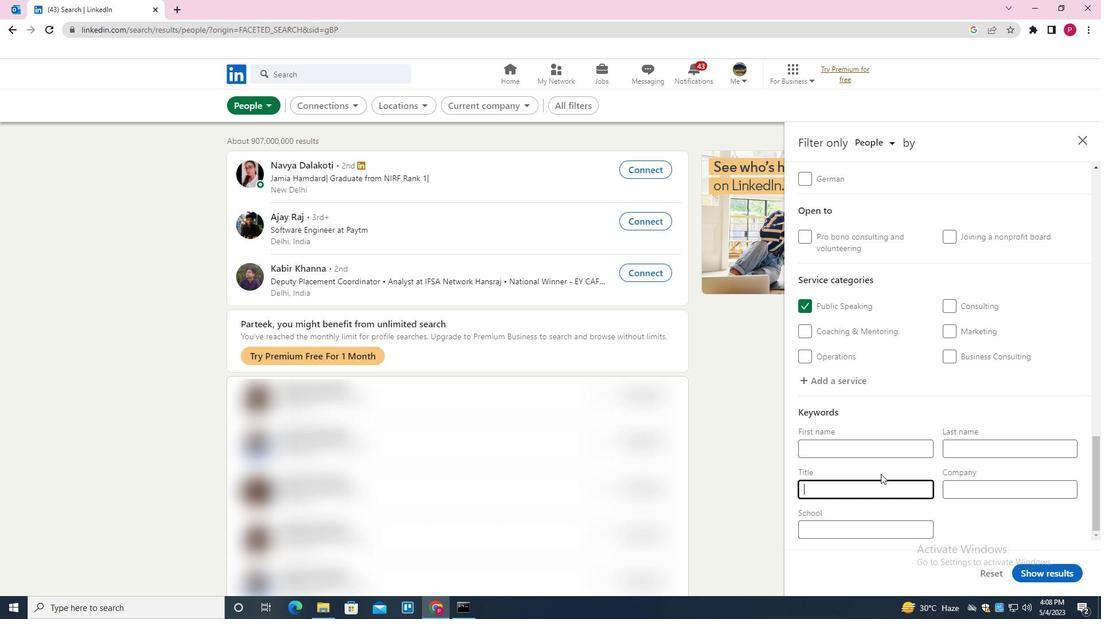 
Action: Key pressed <Key.shift><Key.shift><Key.shift><Key.shift><Key.shift><Key.shift><Key.shift><Key.shift><Key.shift>GRAPHIC<Key.space><Key.shift>DESIGNER
Screenshot: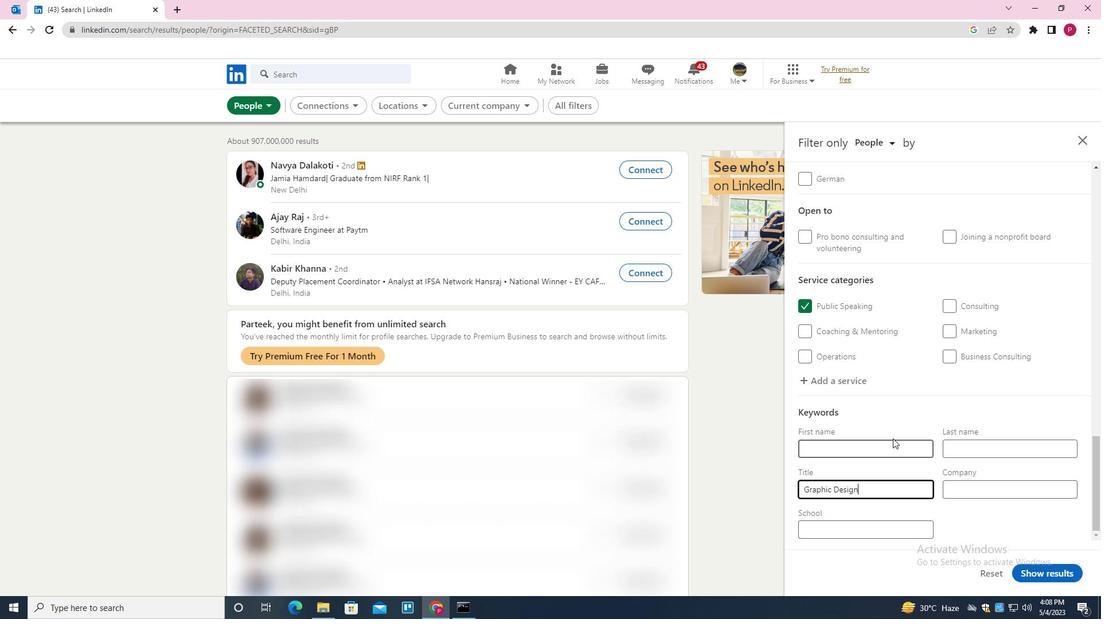 
Action: Mouse moved to (1054, 575)
Screenshot: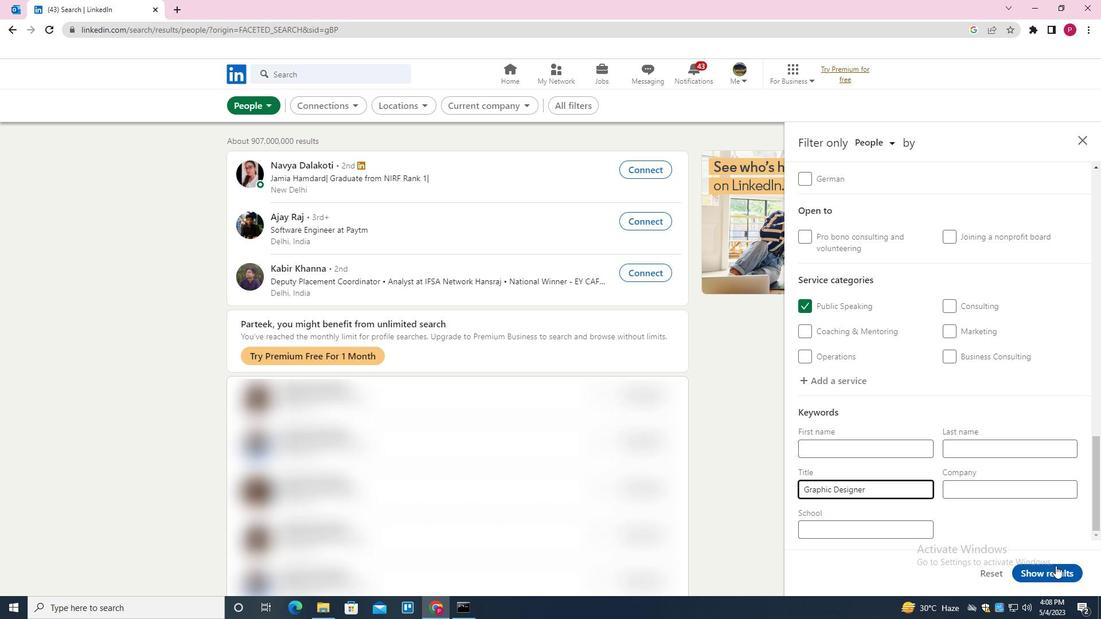 
Action: Mouse pressed left at (1054, 575)
Screenshot: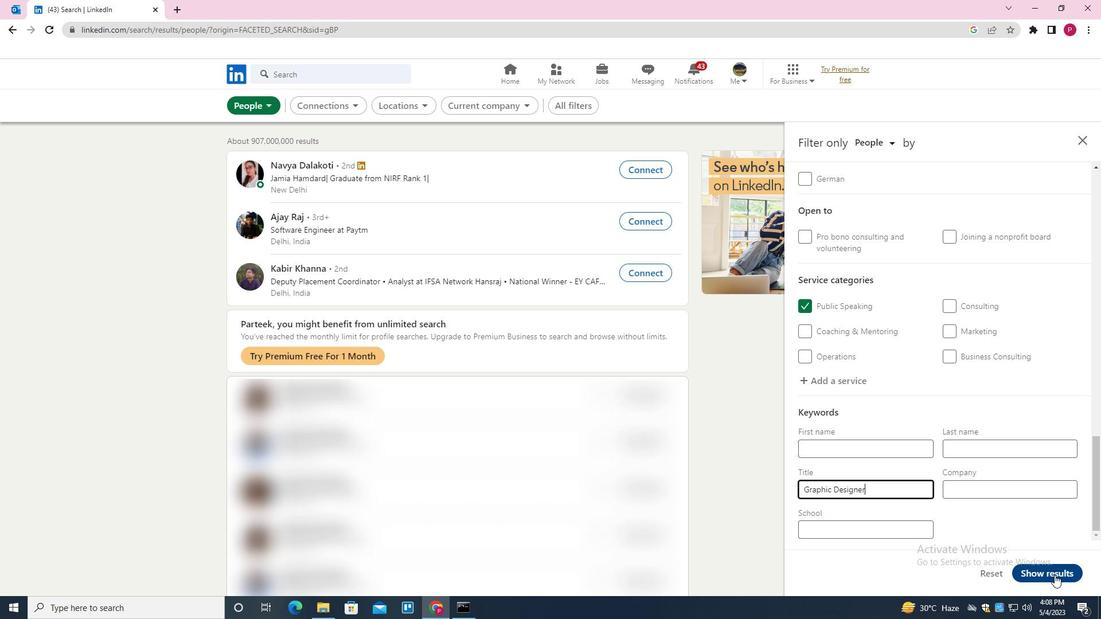 
Action: Mouse moved to (526, 274)
Screenshot: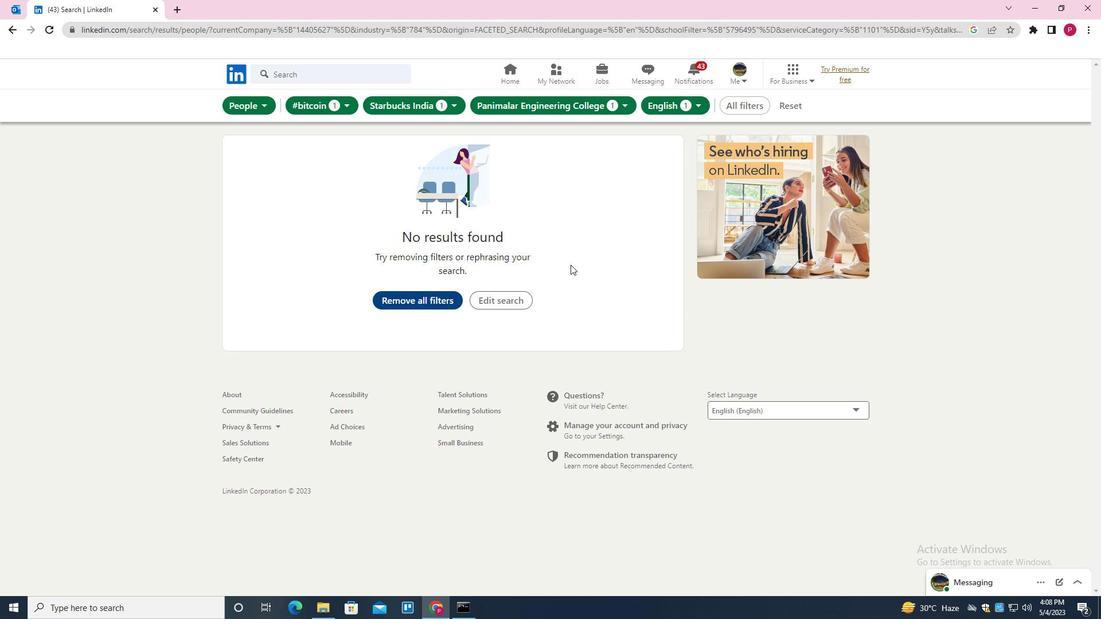 
